 Task: Find connections with filter location Loncoche with filter topic #Lifechangewith filter profile language English with filter current company Teekay with filter school International Institute of Business Studies, No.70, Sujatha Complex, KHB Main Road, RT Nagar, Bangalore-560 032 with filter industry Retail Groceries with filter service category Search Engine Marketing (SEM) with filter keywords title Finance Director
Action: Mouse moved to (574, 84)
Screenshot: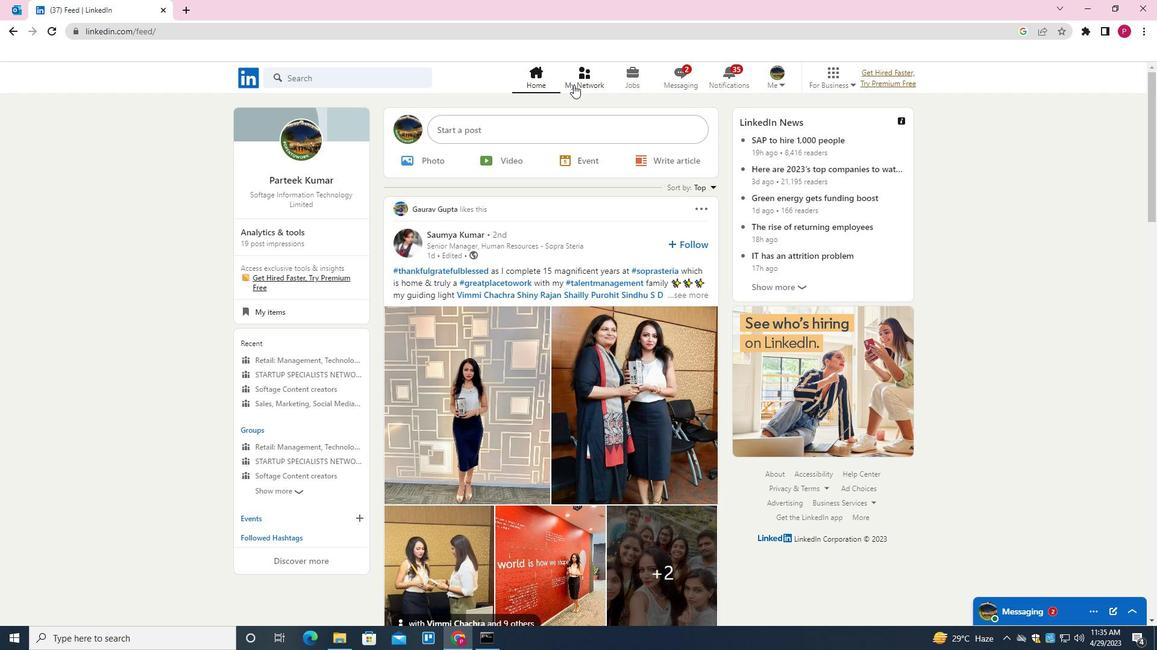 
Action: Mouse pressed left at (574, 84)
Screenshot: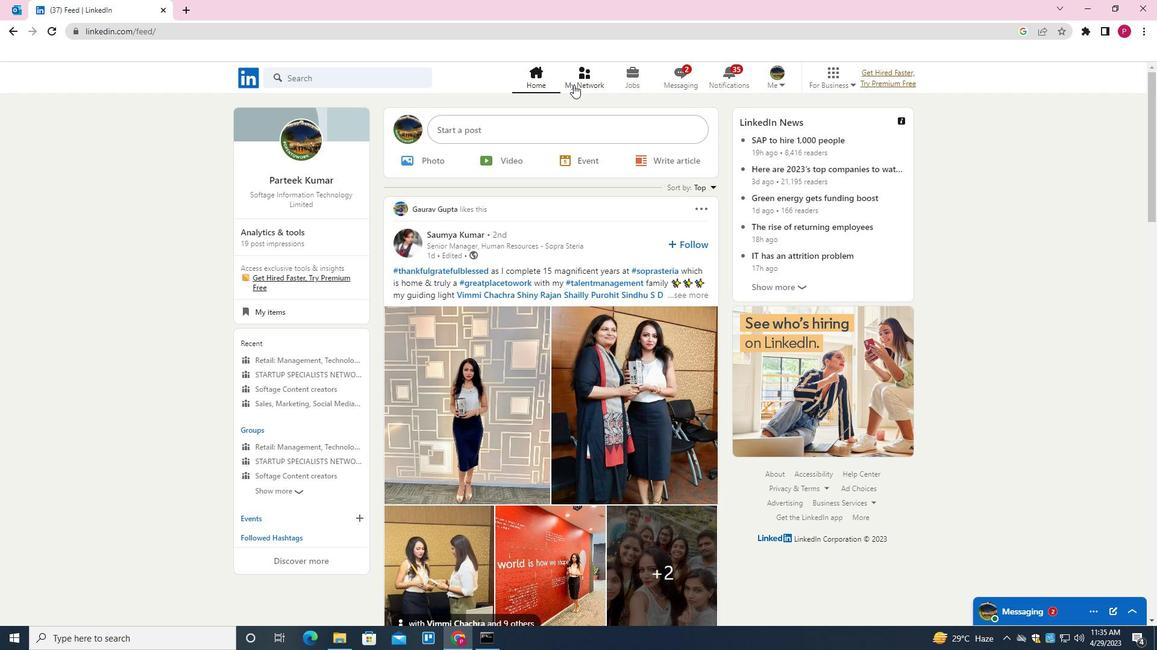 
Action: Mouse moved to (375, 142)
Screenshot: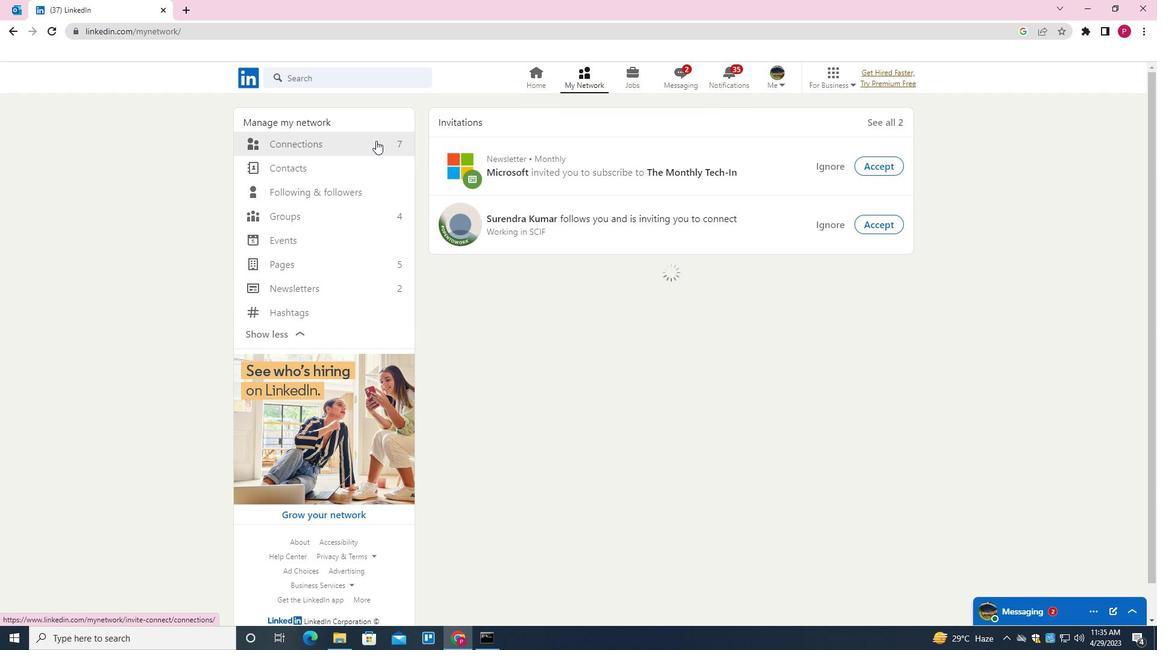 
Action: Mouse pressed left at (375, 142)
Screenshot: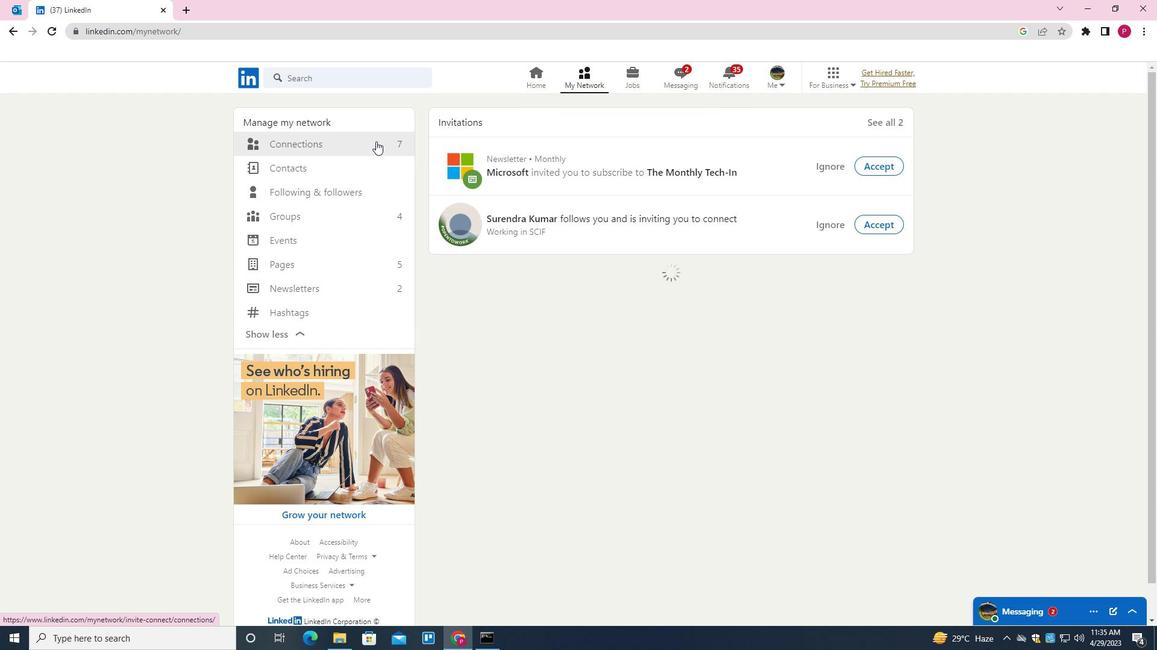 
Action: Mouse moved to (642, 142)
Screenshot: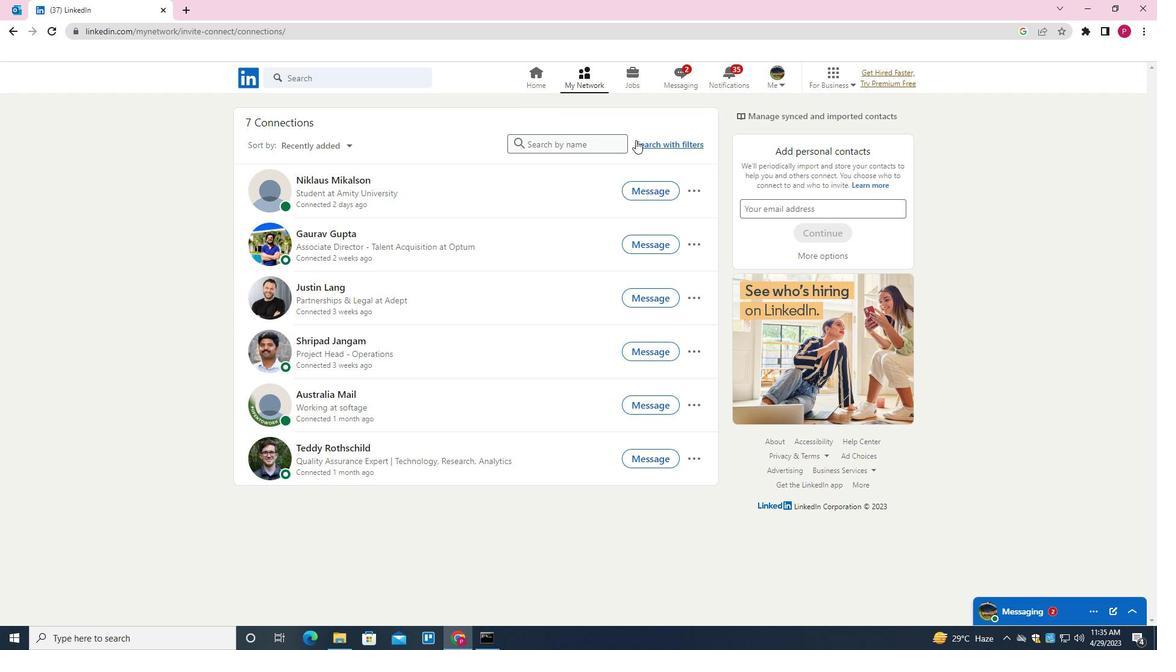 
Action: Mouse pressed left at (642, 142)
Screenshot: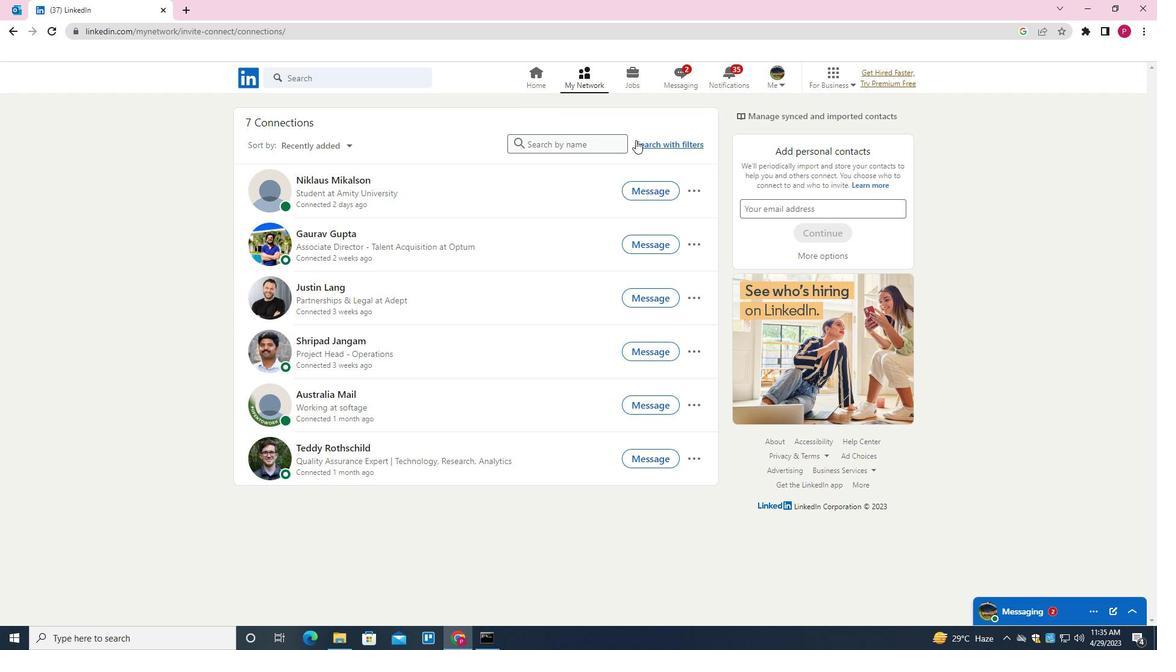 
Action: Mouse moved to (614, 112)
Screenshot: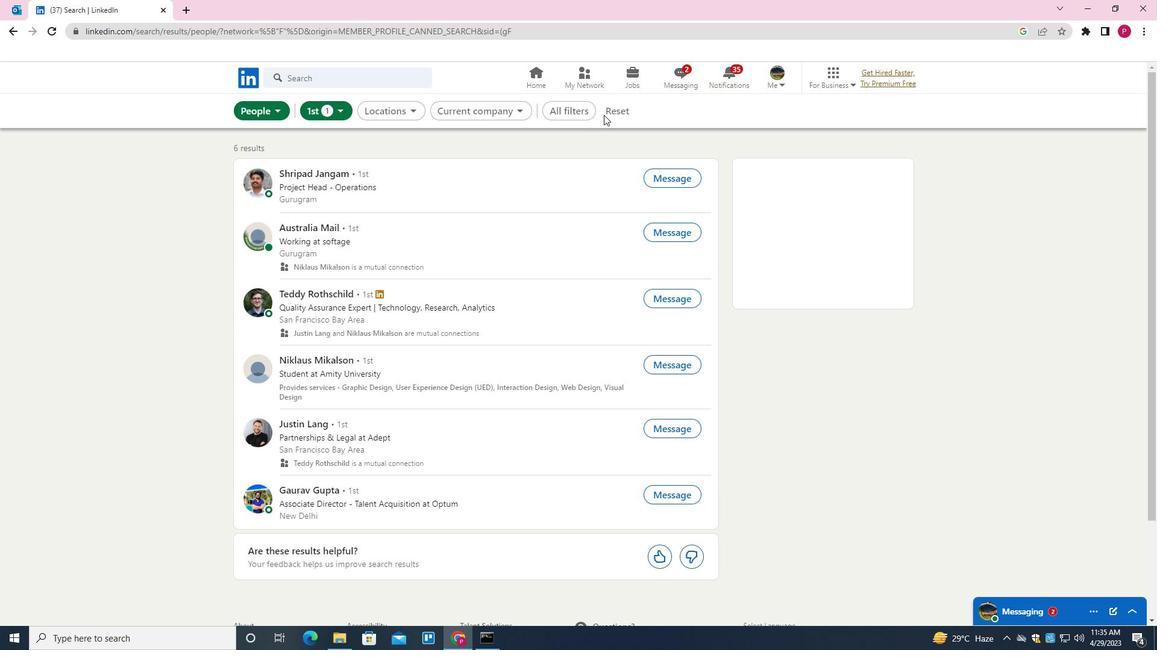 
Action: Mouse pressed left at (614, 112)
Screenshot: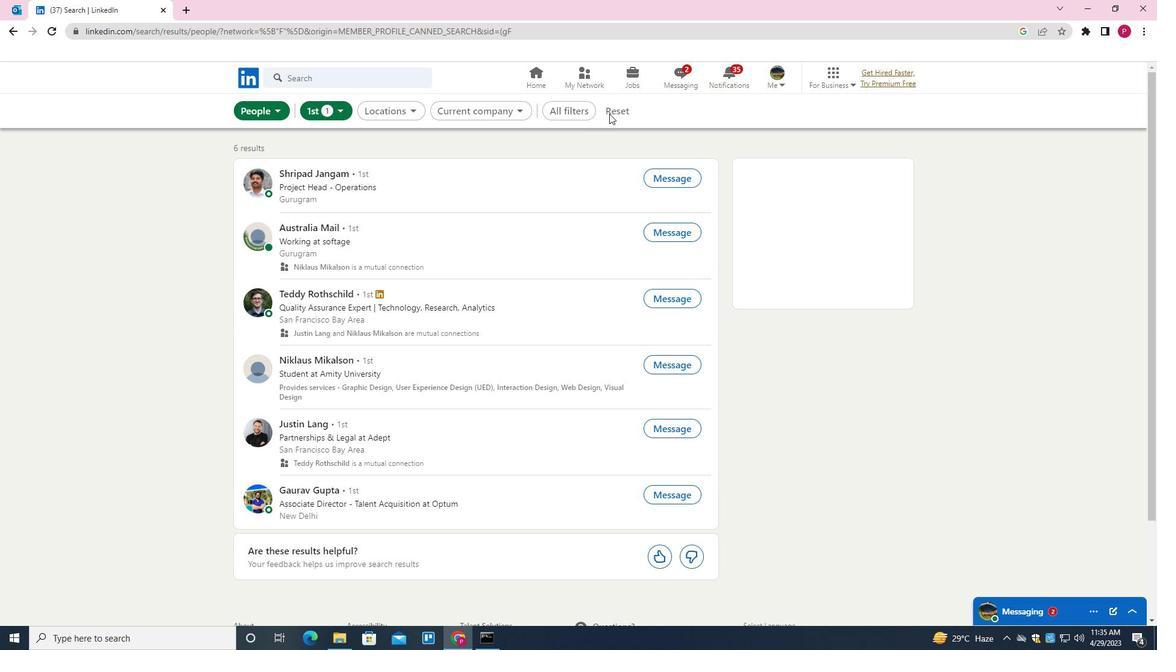 
Action: Mouse moved to (597, 112)
Screenshot: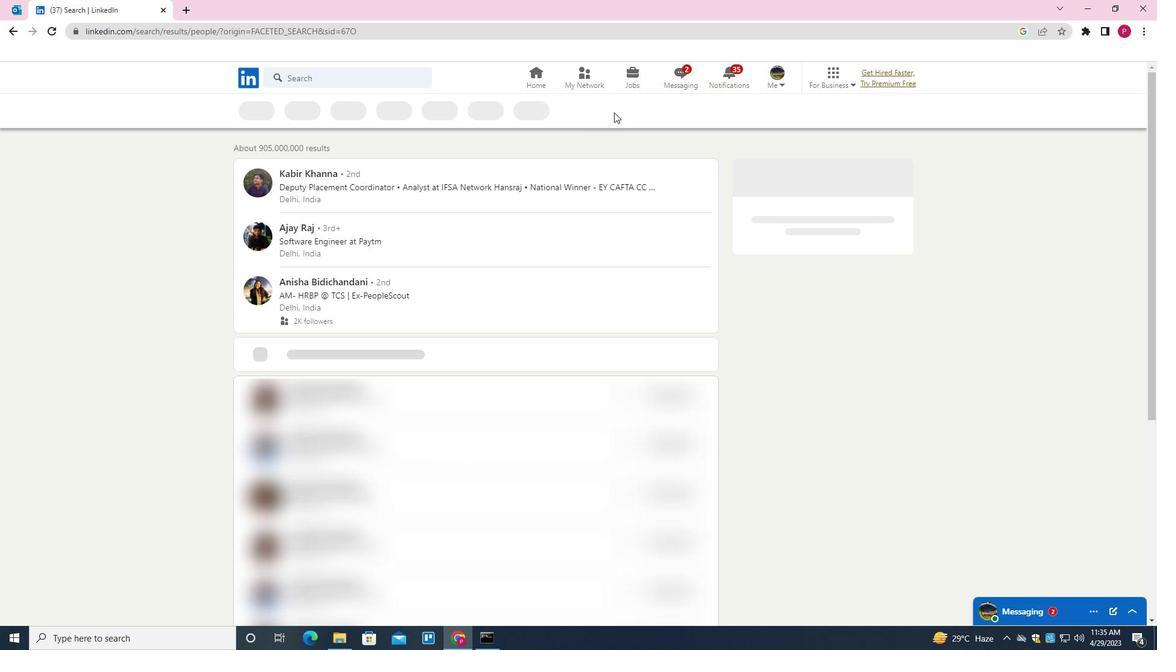 
Action: Mouse pressed left at (597, 112)
Screenshot: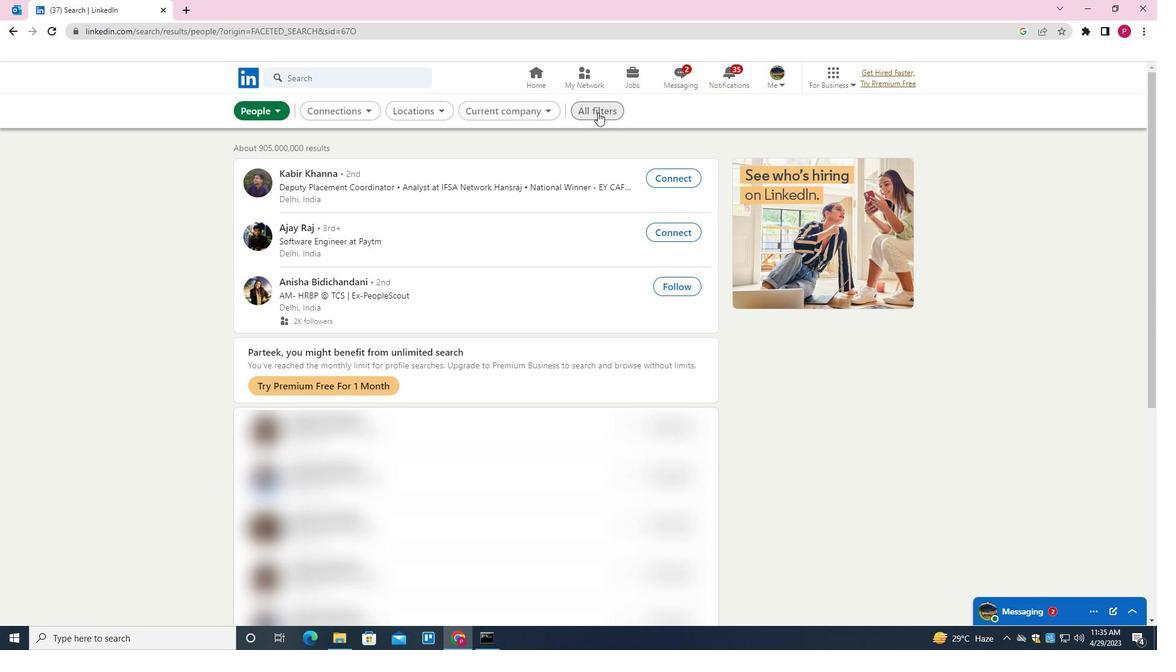 
Action: Mouse moved to (853, 323)
Screenshot: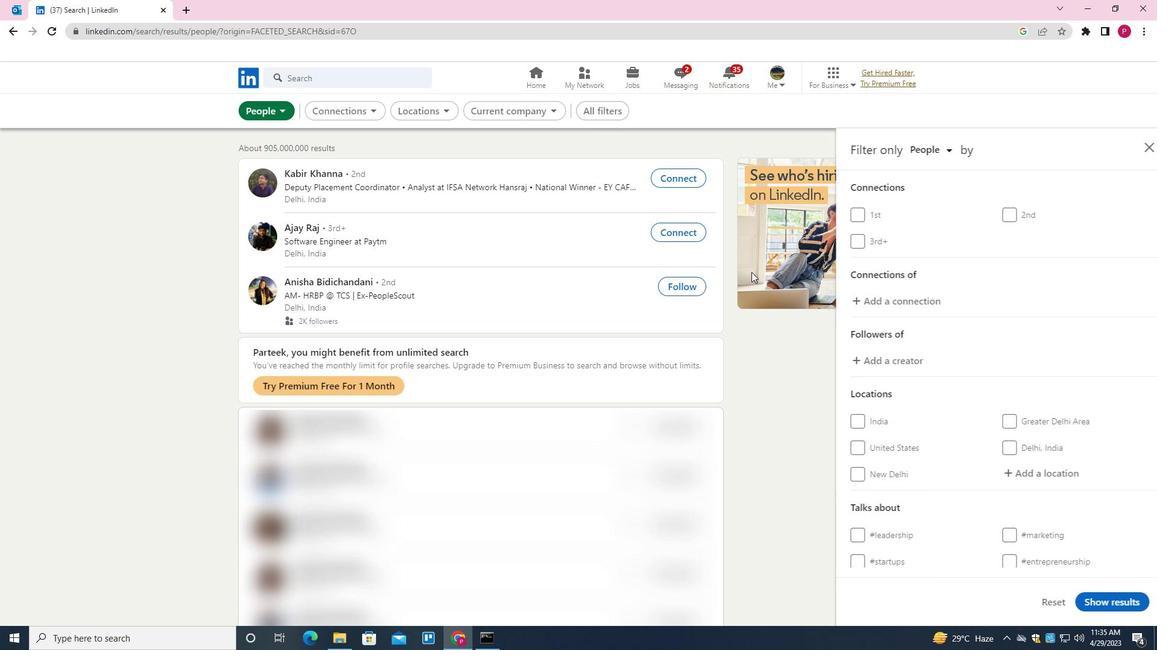 
Action: Mouse scrolled (853, 322) with delta (0, 0)
Screenshot: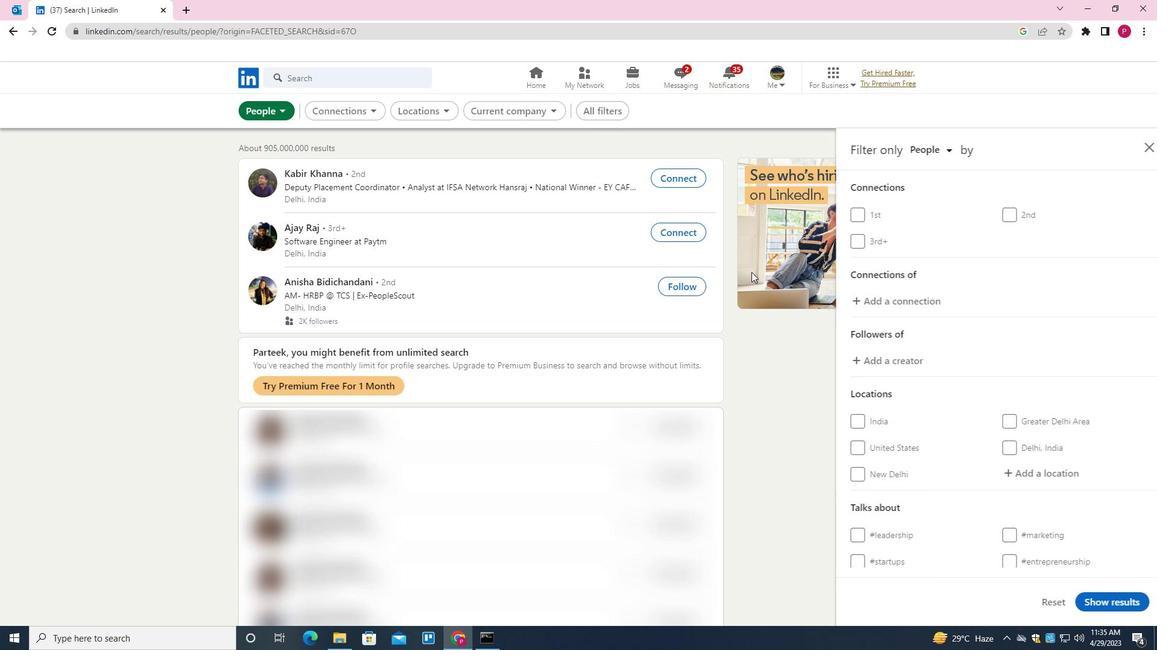 
Action: Mouse moved to (879, 333)
Screenshot: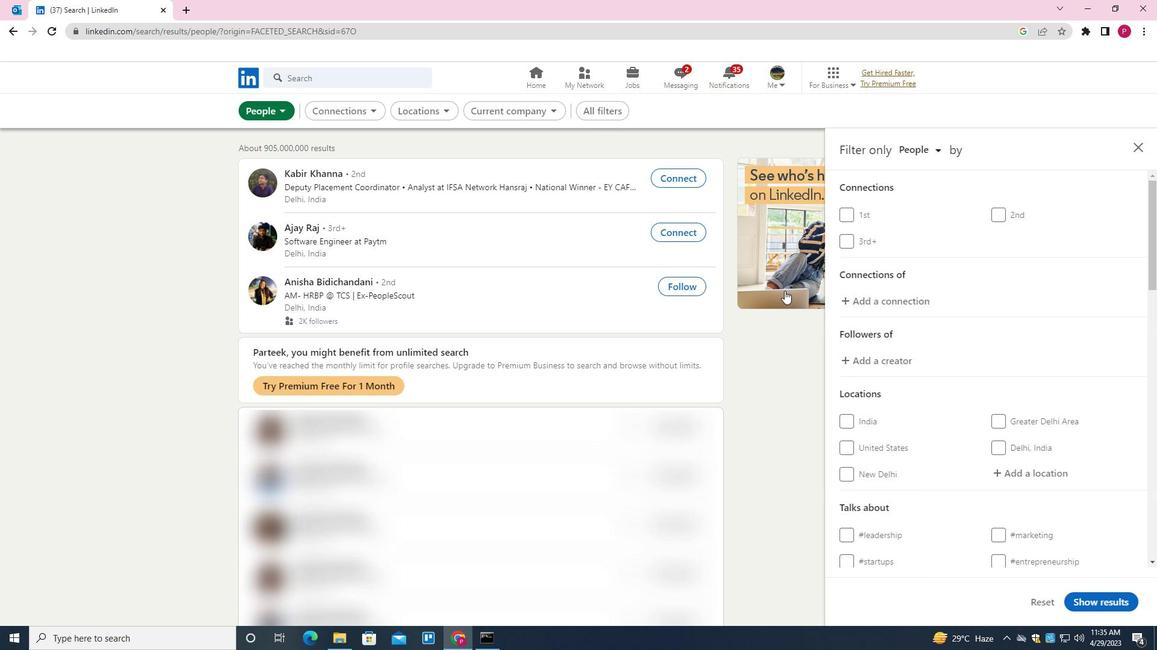 
Action: Mouse scrolled (879, 333) with delta (0, 0)
Screenshot: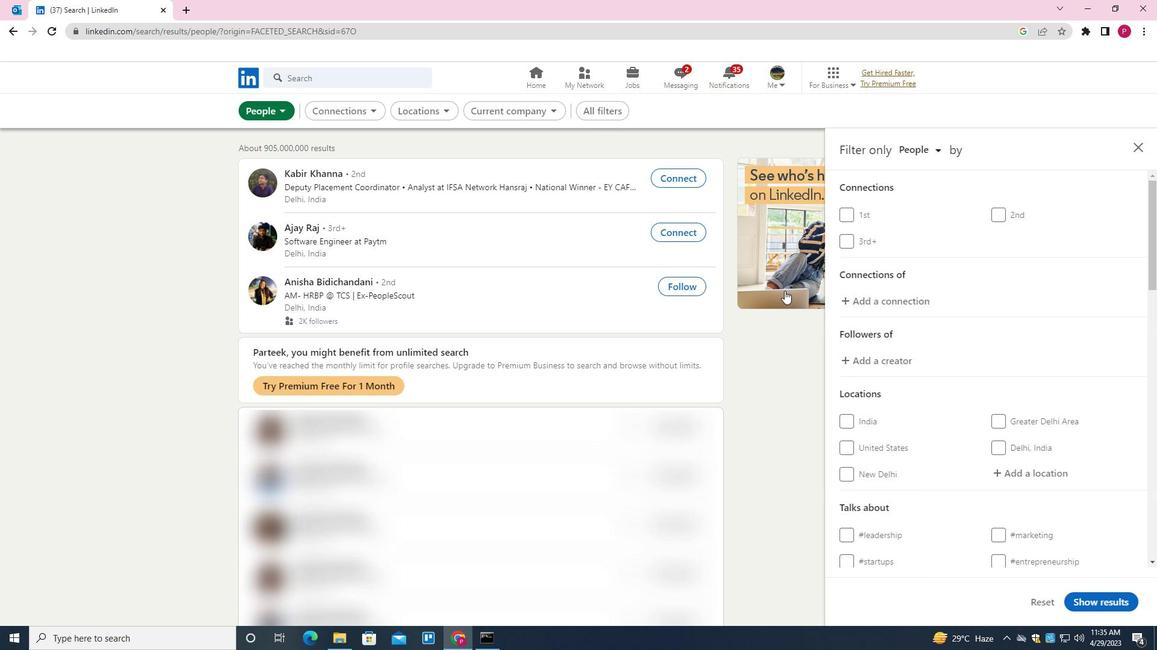 
Action: Mouse moved to (921, 349)
Screenshot: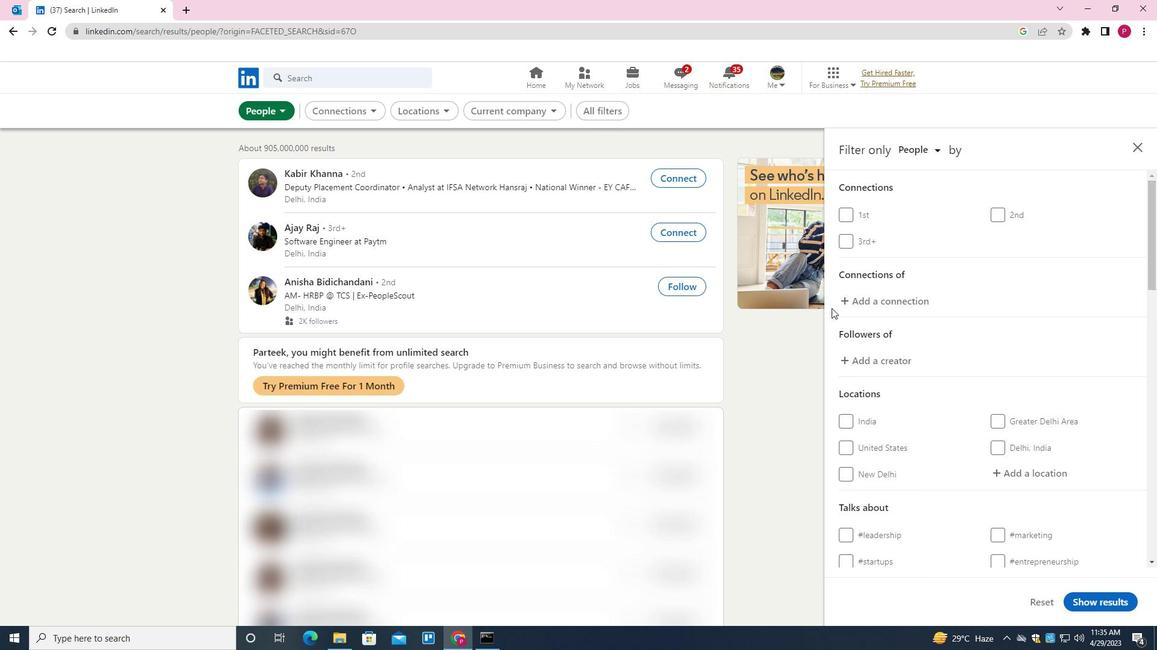 
Action: Mouse scrolled (921, 348) with delta (0, 0)
Screenshot: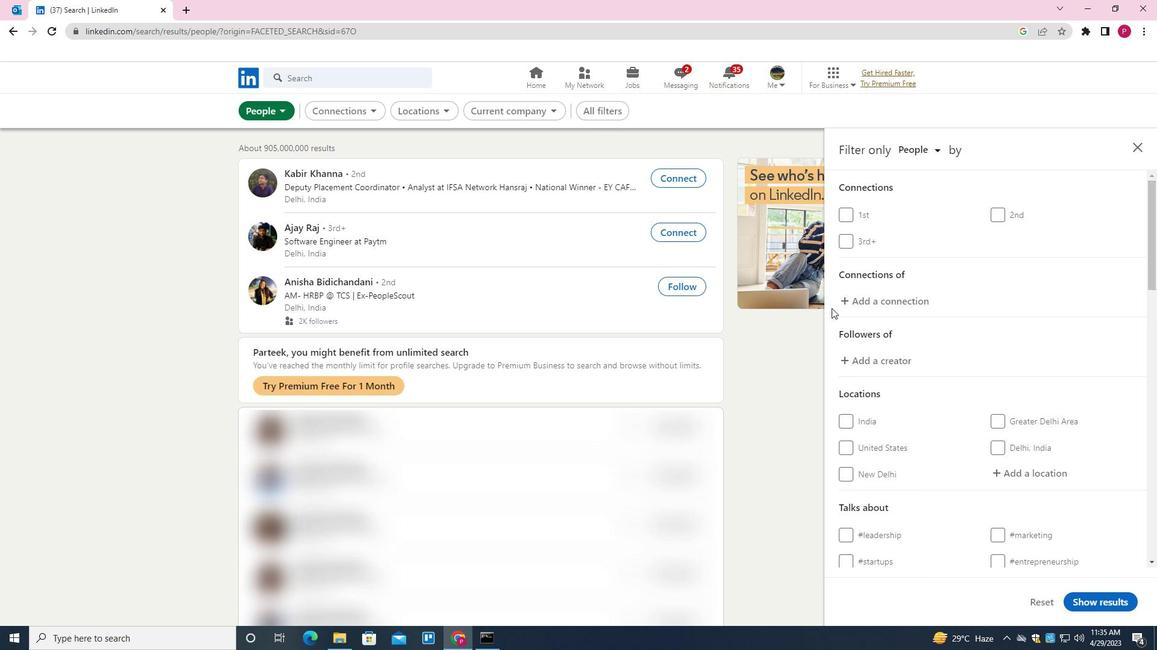 
Action: Mouse moved to (1033, 298)
Screenshot: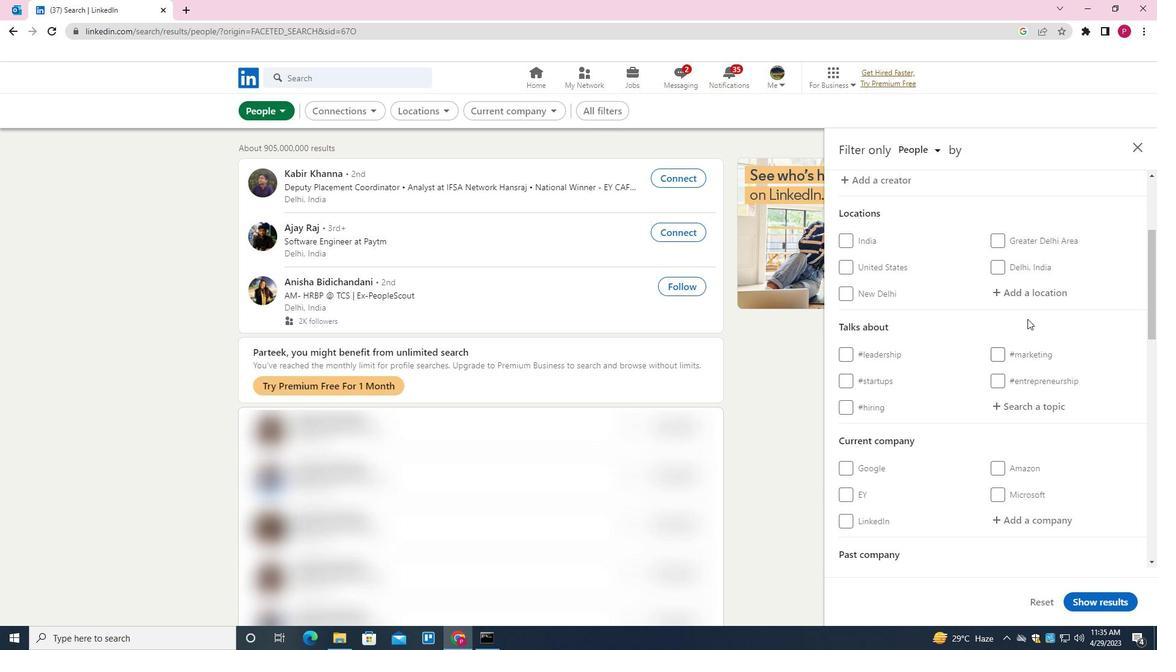 
Action: Mouse pressed left at (1033, 298)
Screenshot: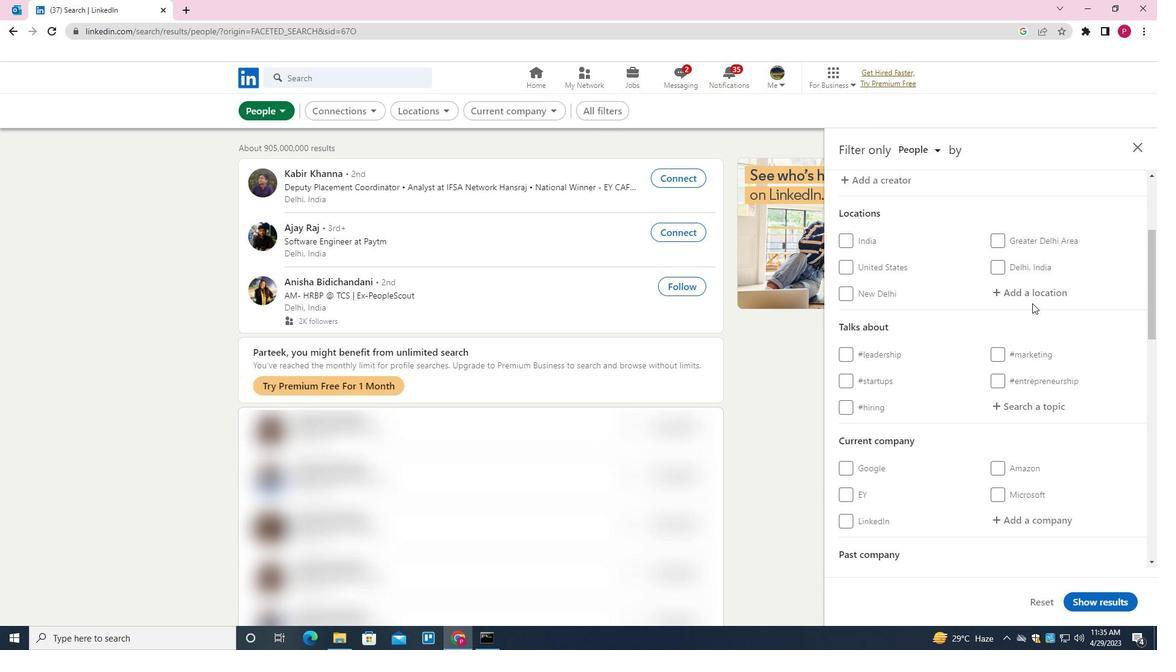 
Action: Mouse moved to (1025, 294)
Screenshot: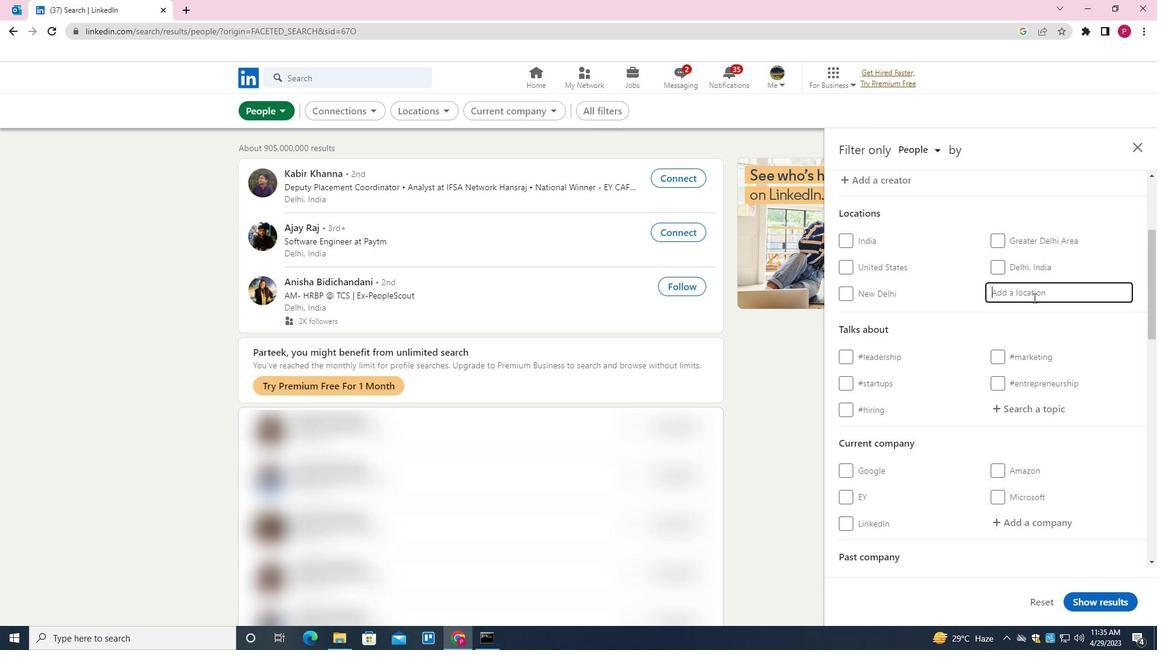 
Action: Key pressed <Key.shift>LONOCHE<Key.backspace><Key.backspace><Key.backspace><Key.down><Key.enter>
Screenshot: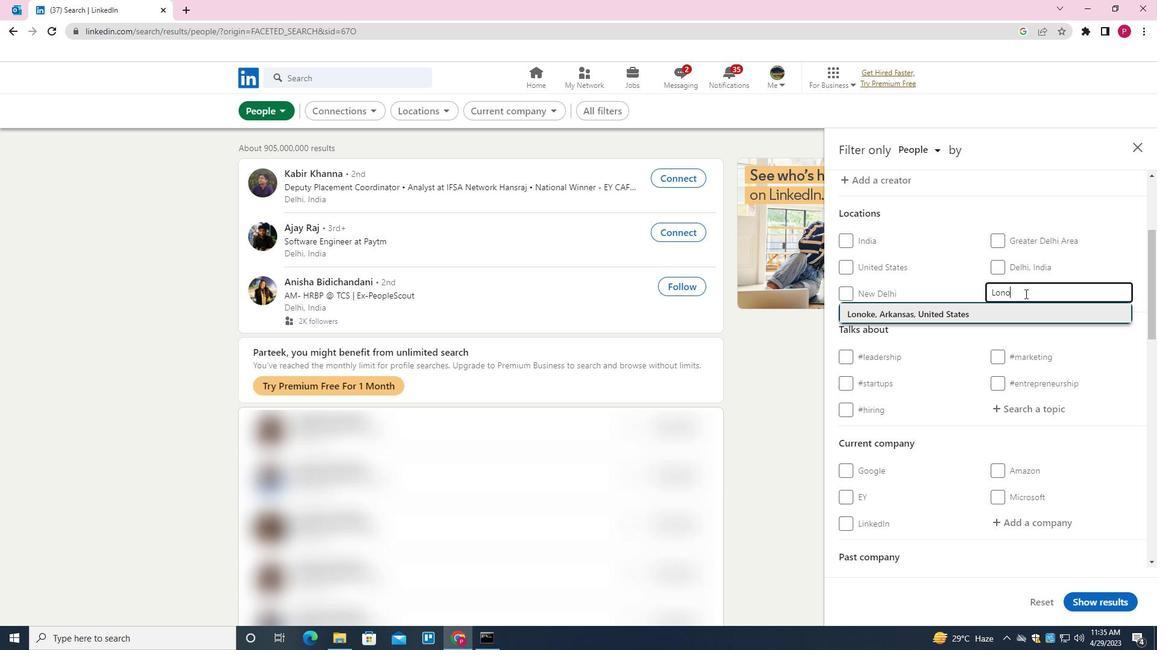
Action: Mouse moved to (961, 344)
Screenshot: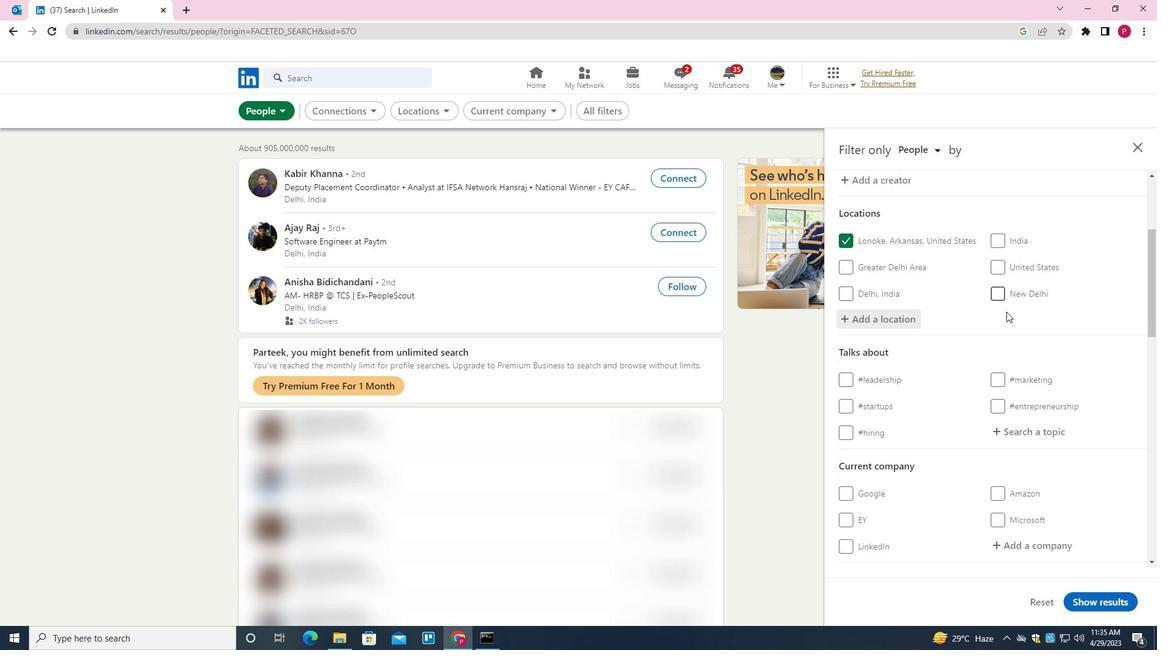 
Action: Mouse scrolled (961, 344) with delta (0, 0)
Screenshot: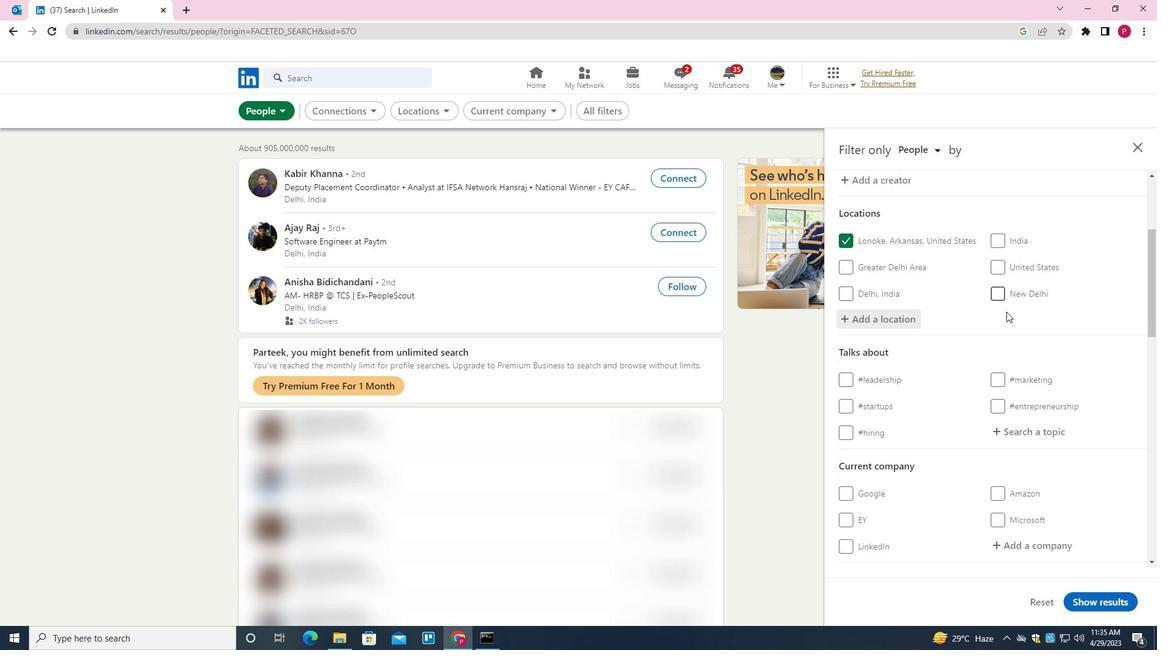 
Action: Mouse scrolled (961, 344) with delta (0, 0)
Screenshot: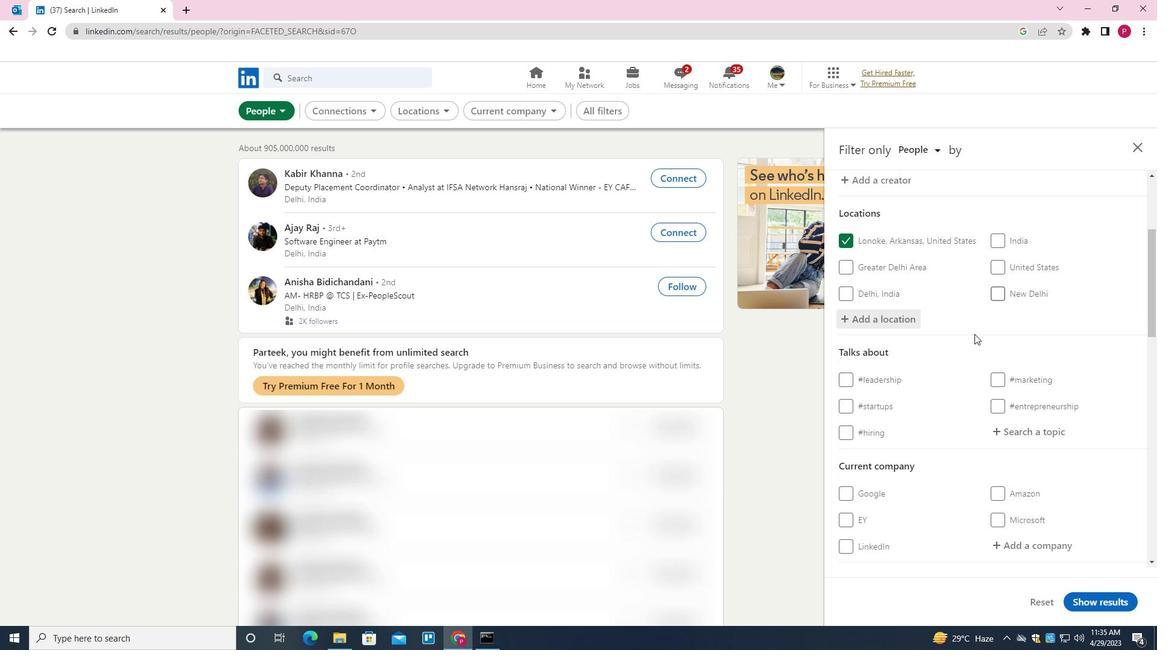 
Action: Mouse scrolled (961, 344) with delta (0, 0)
Screenshot: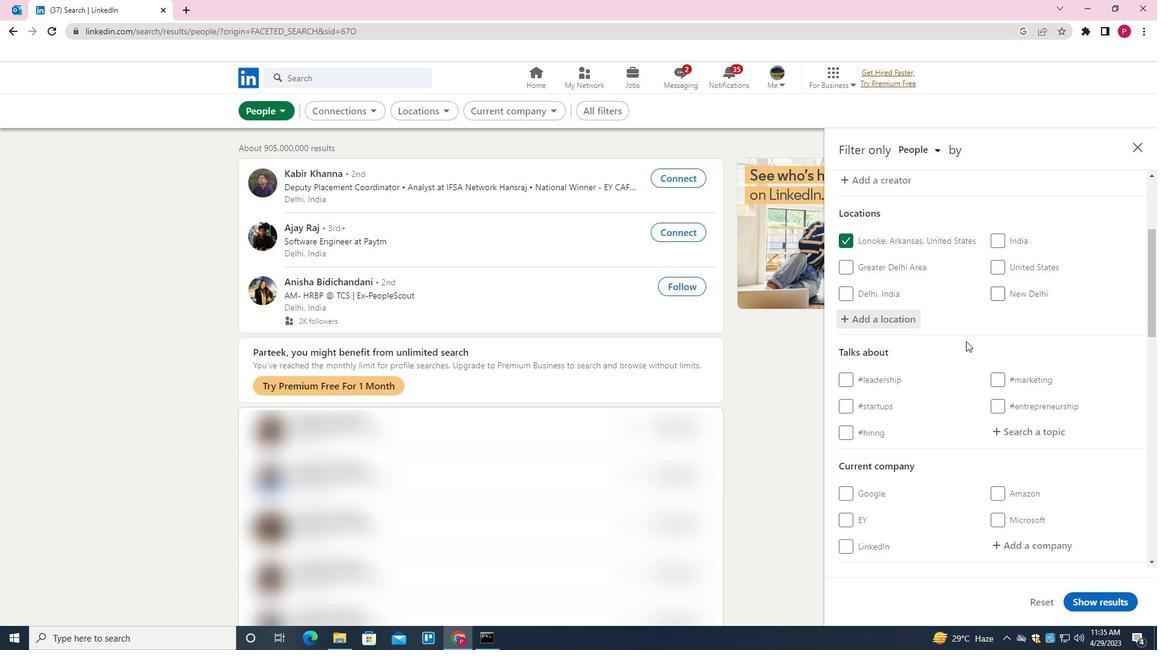 
Action: Mouse moved to (1017, 251)
Screenshot: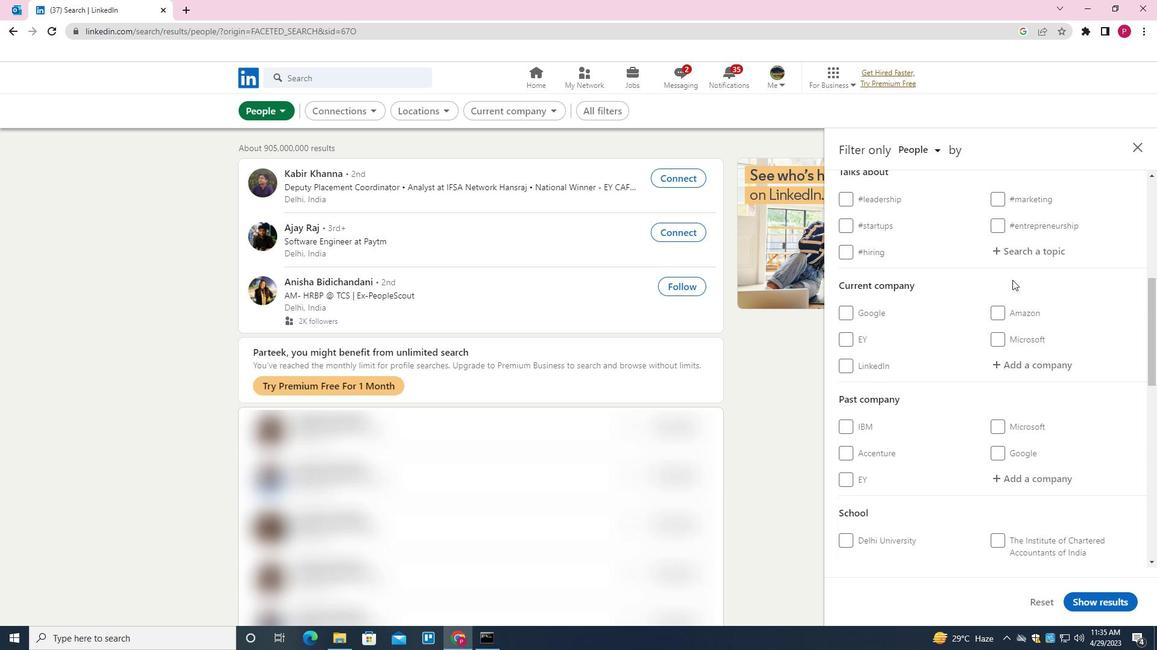 
Action: Mouse pressed left at (1017, 251)
Screenshot: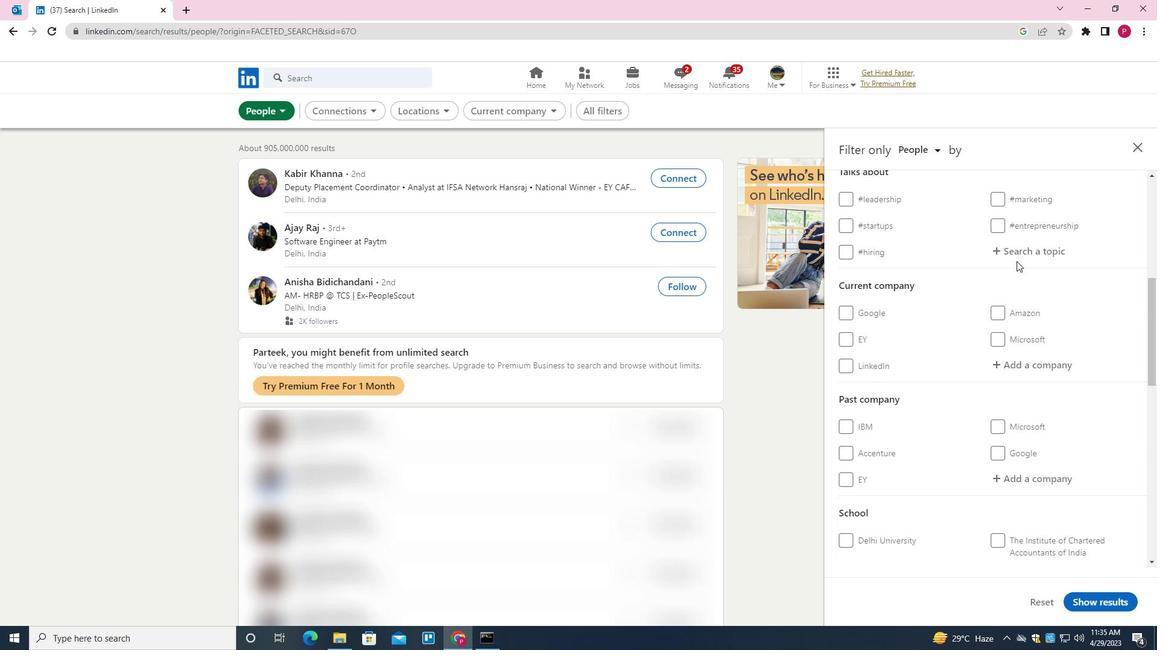 
Action: Key pressed LIFECHANGE<Key.down><Key.down><Key.enter>
Screenshot: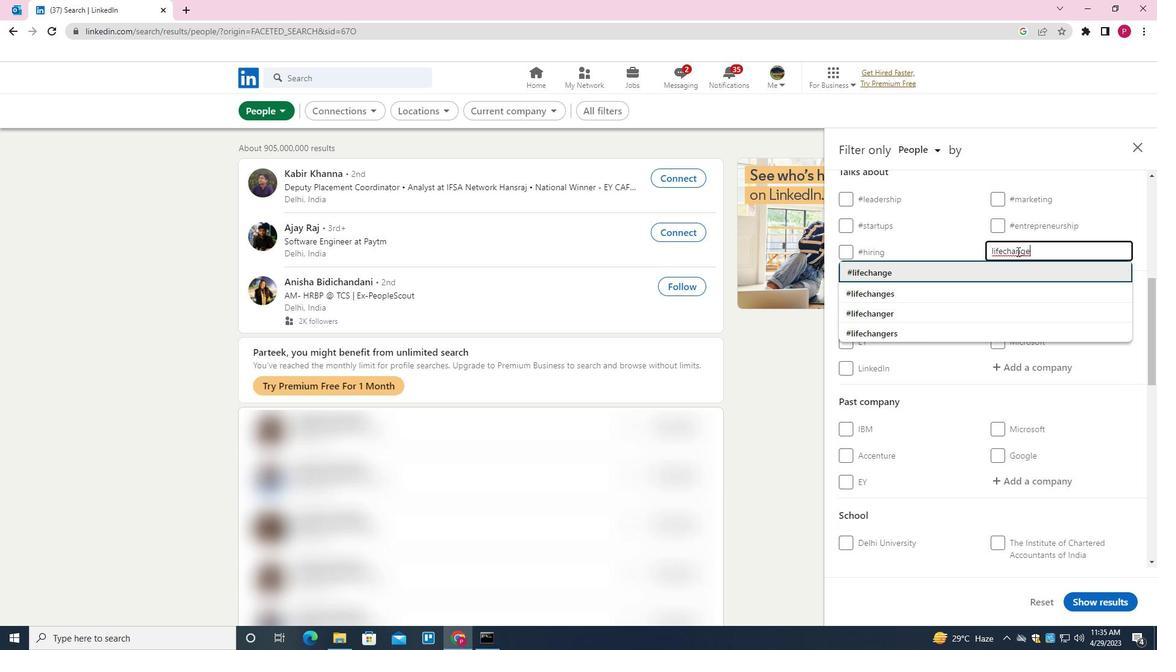 
Action: Mouse moved to (925, 359)
Screenshot: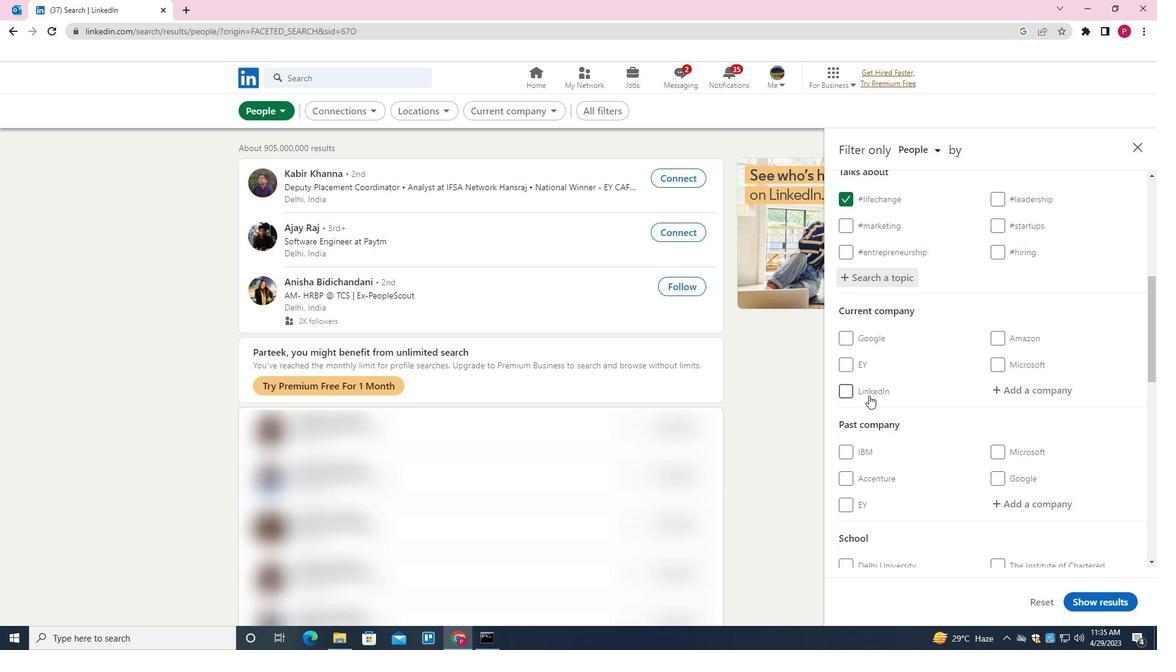 
Action: Mouse scrolled (925, 359) with delta (0, 0)
Screenshot: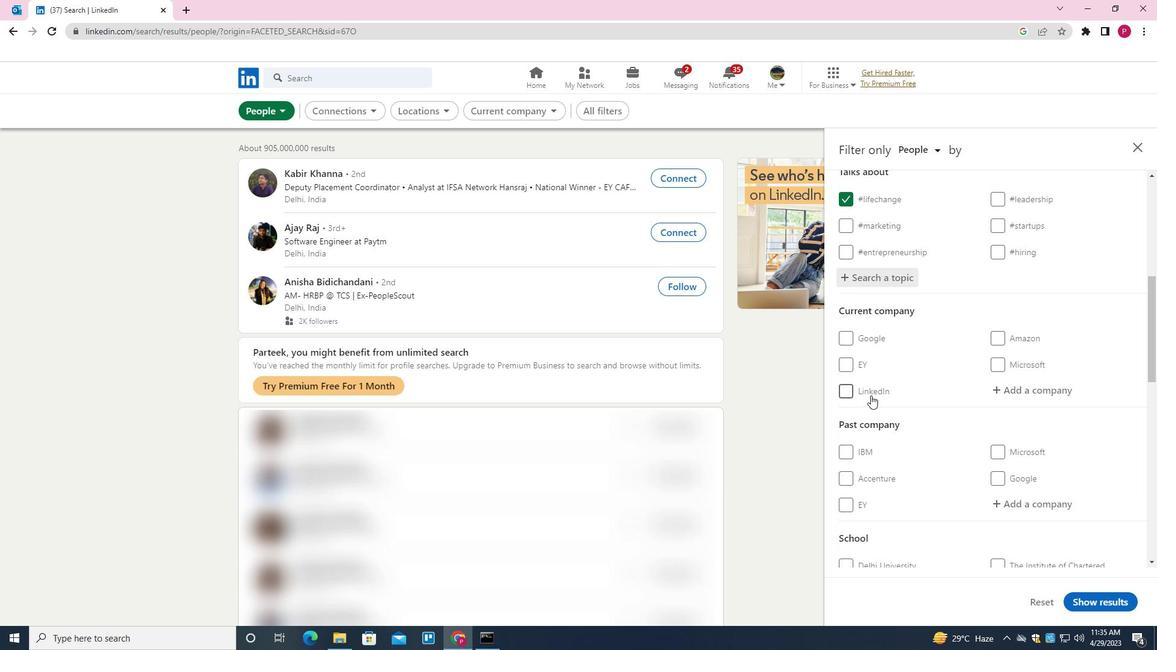 
Action: Mouse scrolled (925, 359) with delta (0, 0)
Screenshot: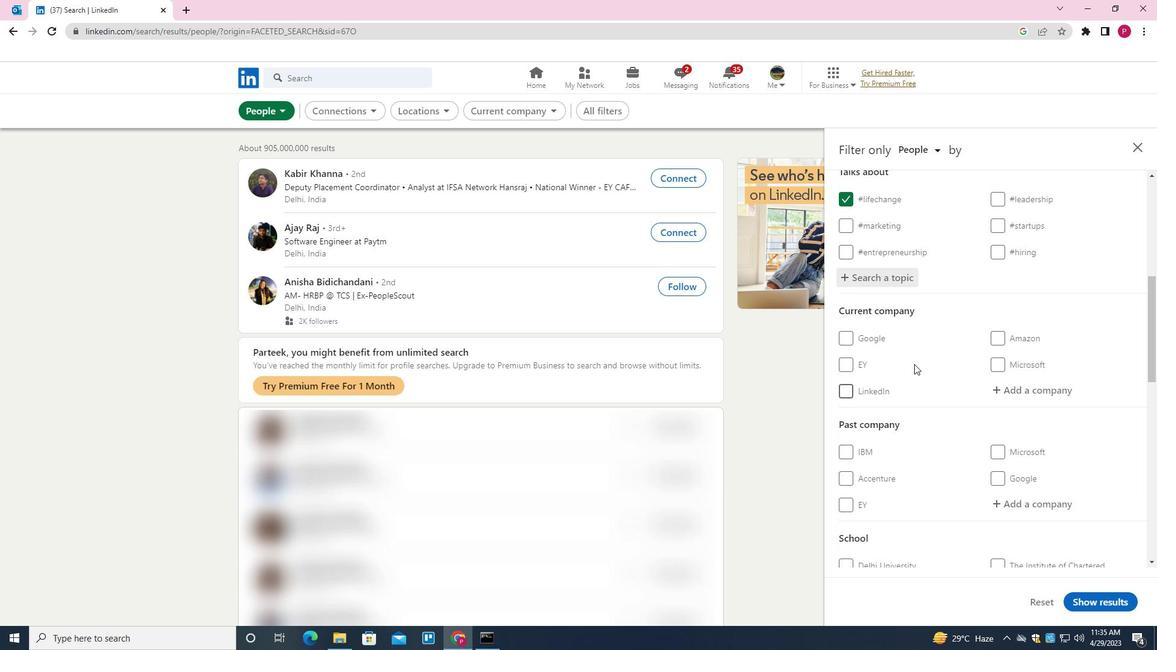 
Action: Mouse moved to (911, 367)
Screenshot: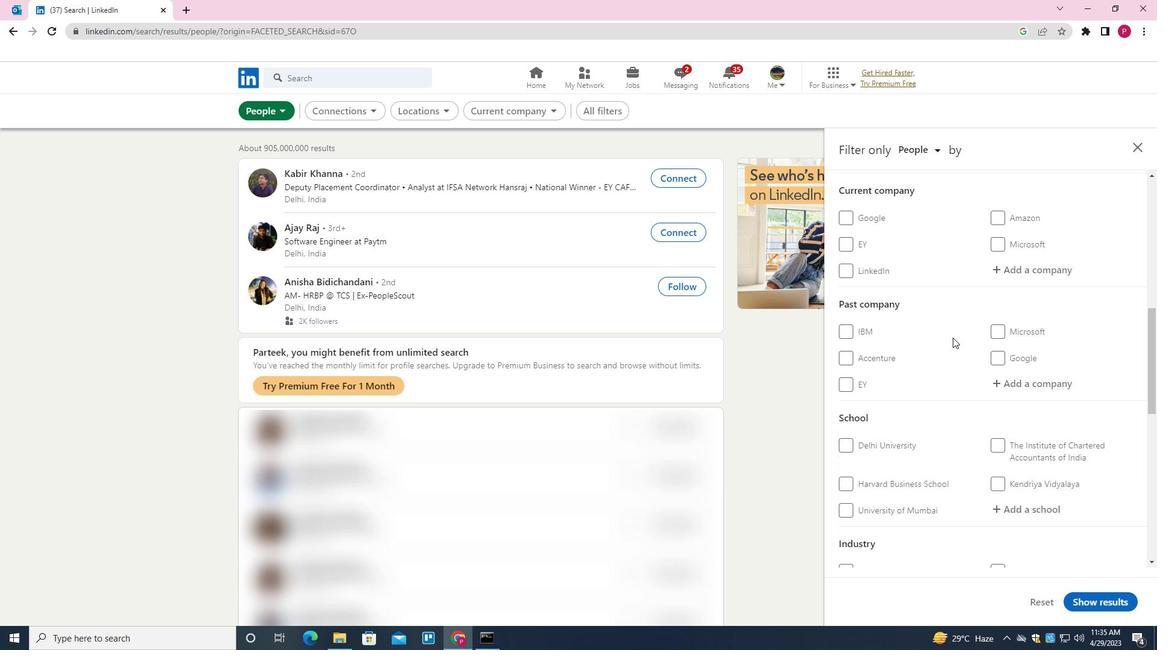 
Action: Mouse scrolled (911, 366) with delta (0, 0)
Screenshot: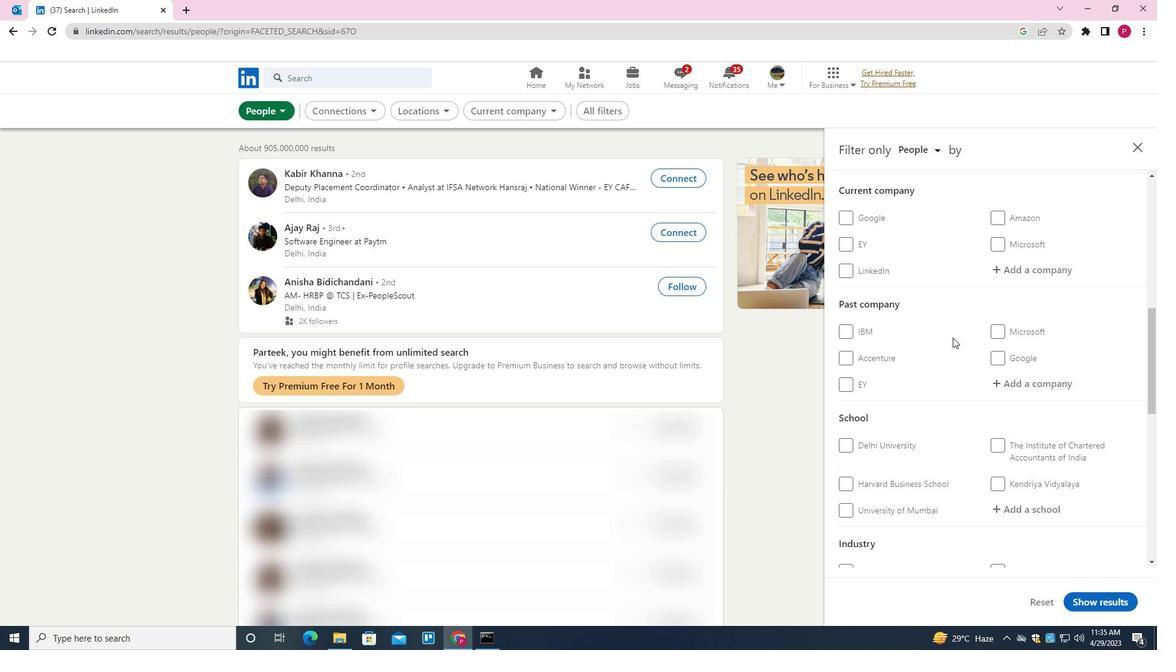 
Action: Mouse scrolled (911, 366) with delta (0, 0)
Screenshot: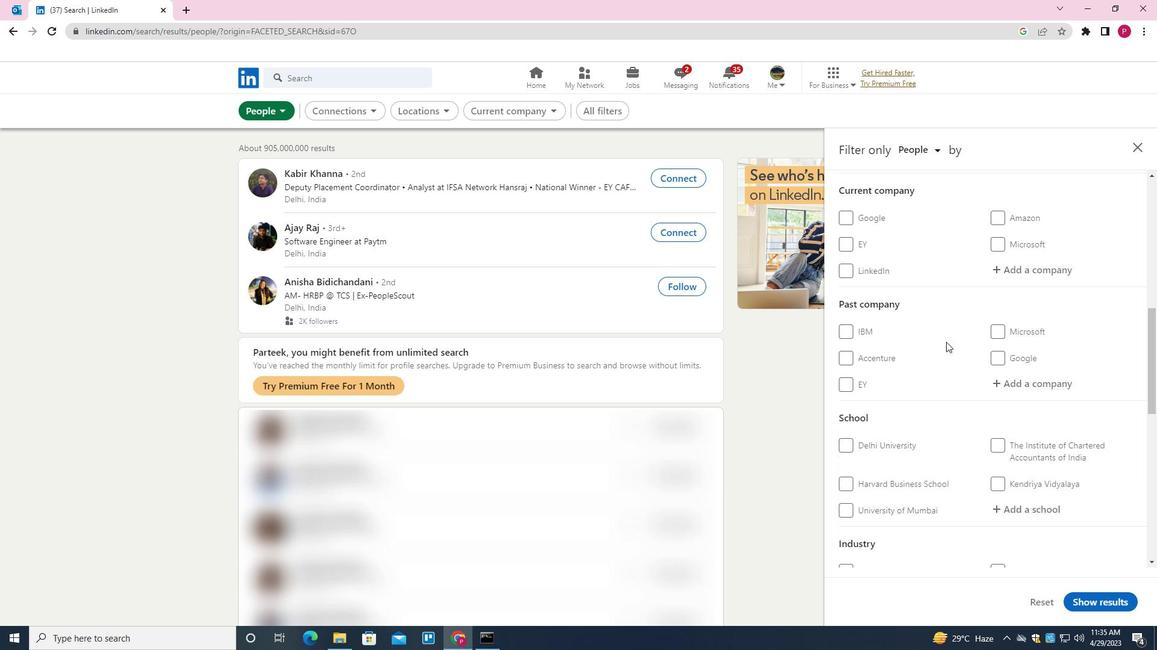 
Action: Mouse scrolled (911, 366) with delta (0, 0)
Screenshot: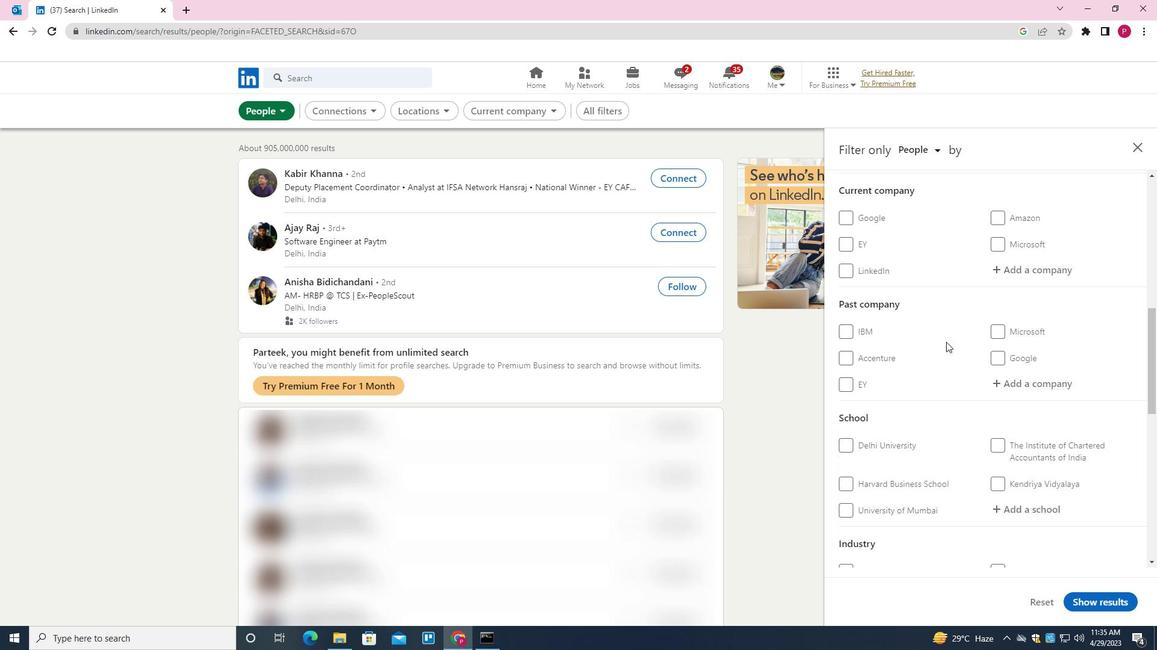 
Action: Mouse scrolled (911, 366) with delta (0, 0)
Screenshot: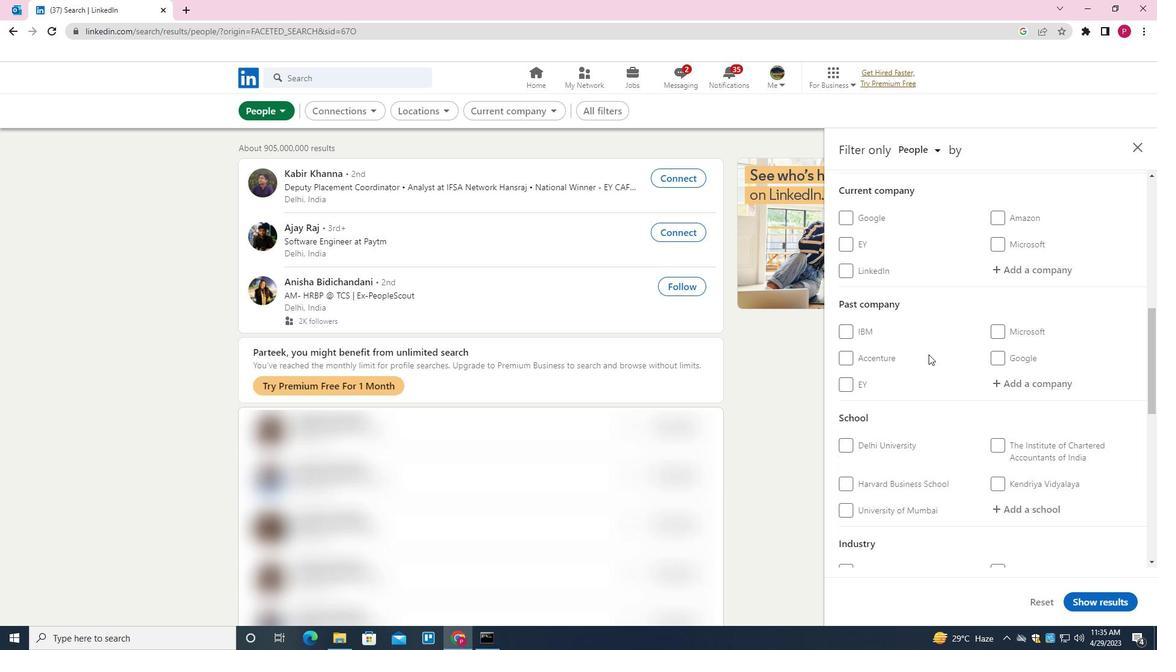 
Action: Mouse moved to (911, 368)
Screenshot: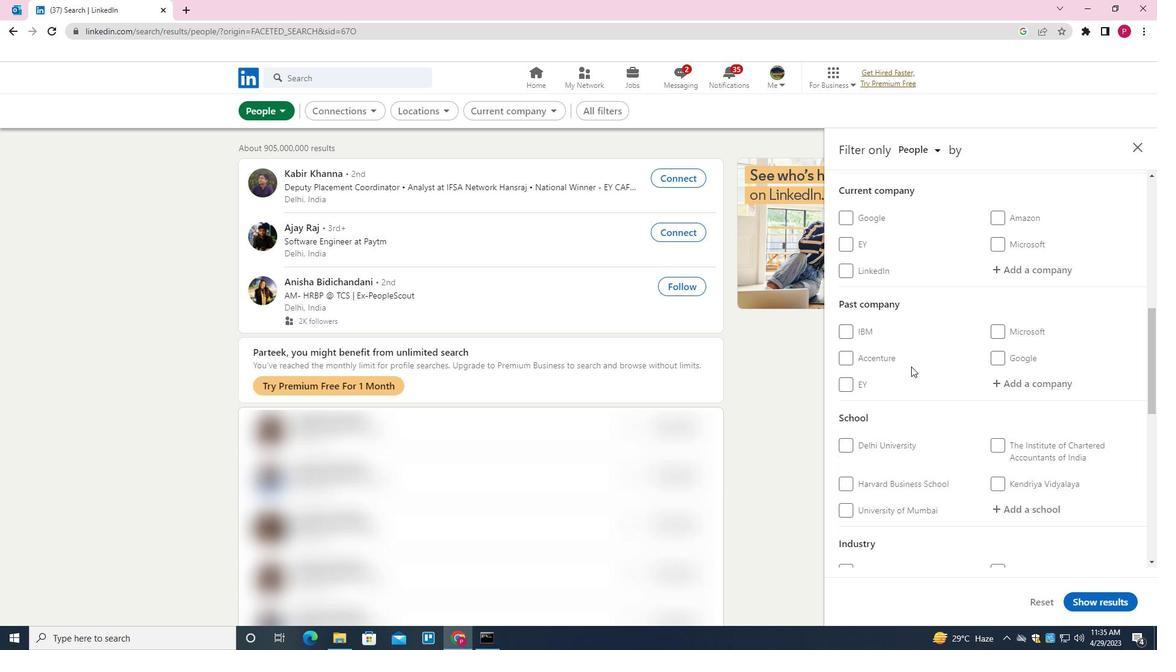 
Action: Mouse scrolled (911, 367) with delta (0, 0)
Screenshot: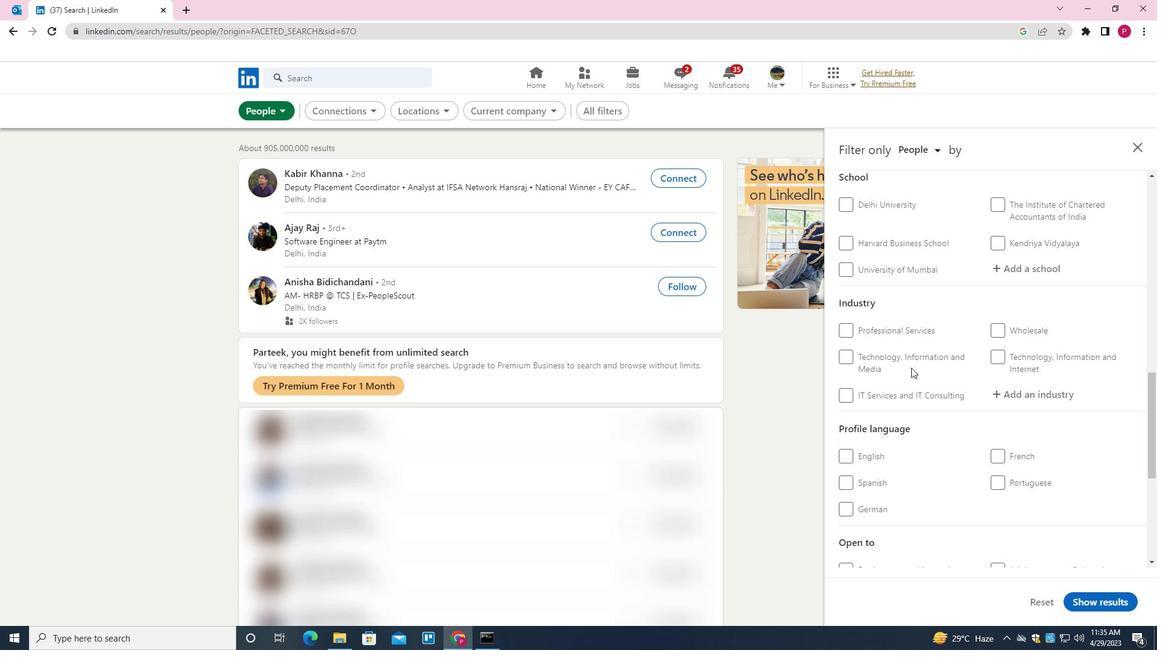 
Action: Mouse scrolled (911, 367) with delta (0, 0)
Screenshot: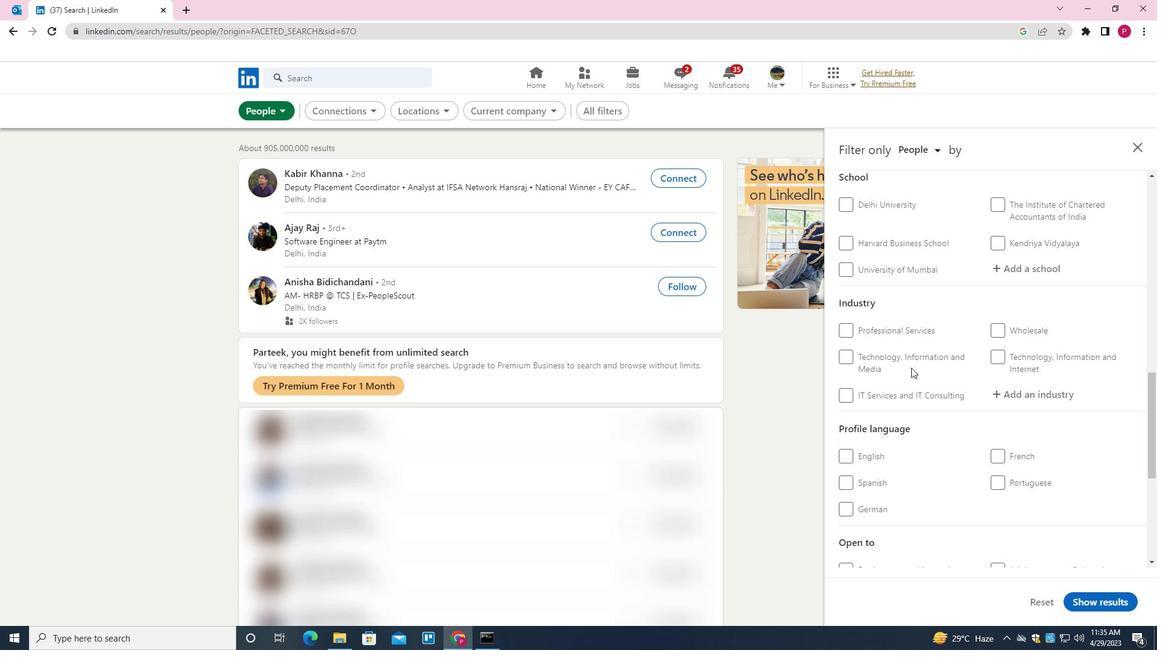 
Action: Mouse moved to (869, 334)
Screenshot: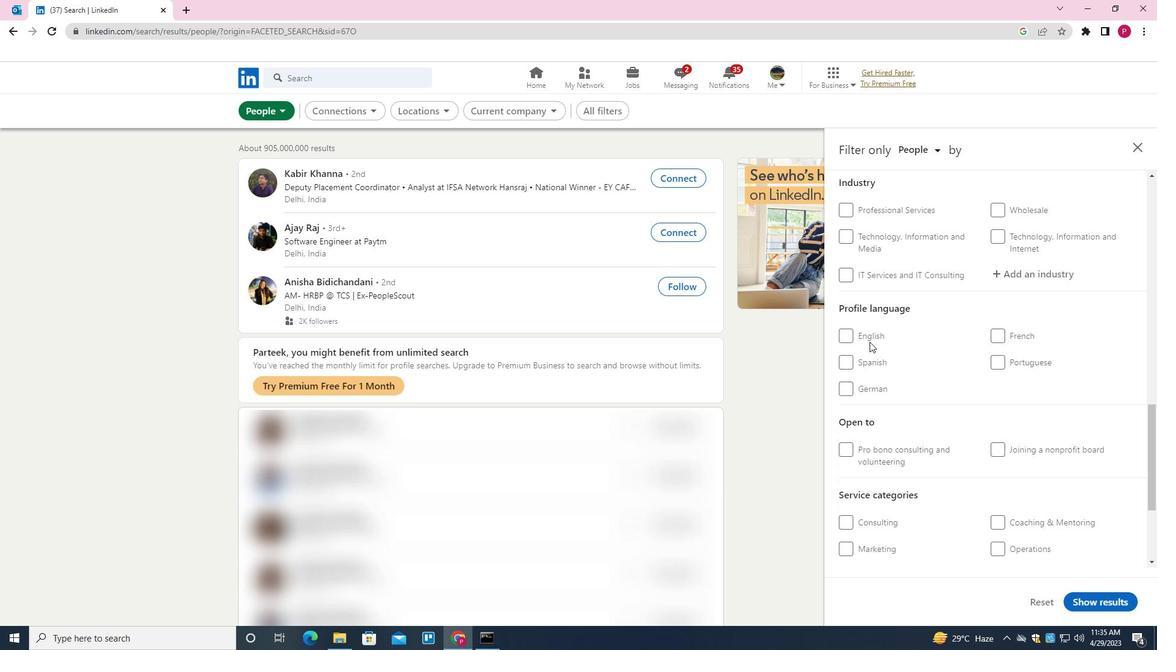 
Action: Mouse pressed left at (869, 334)
Screenshot: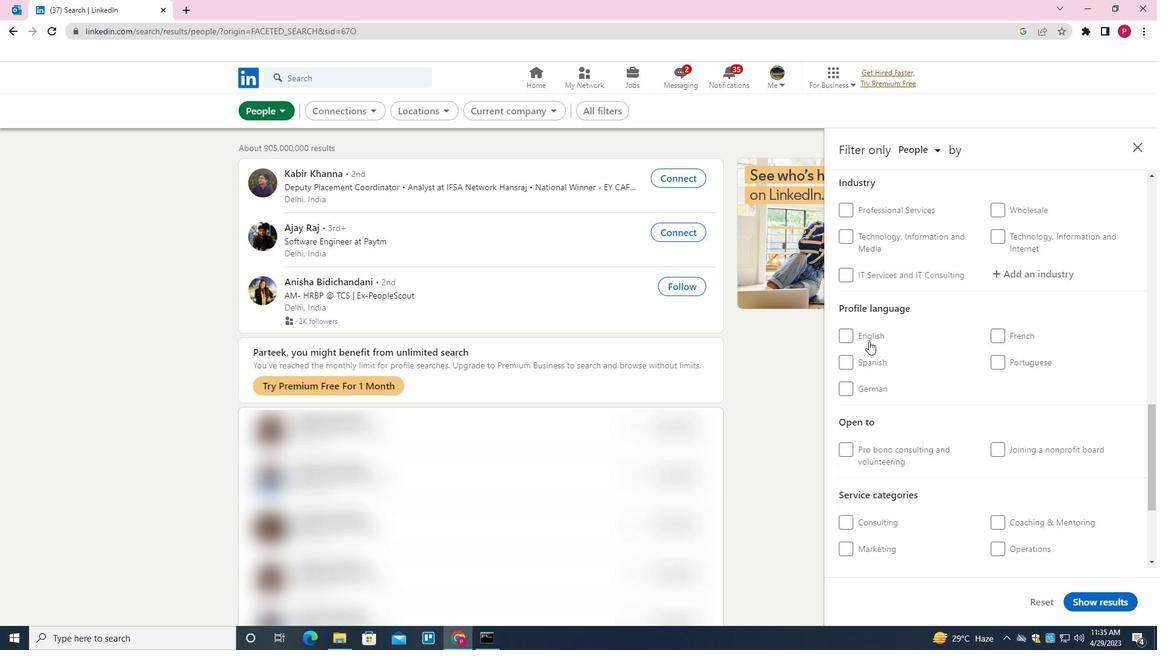 
Action: Mouse moved to (947, 353)
Screenshot: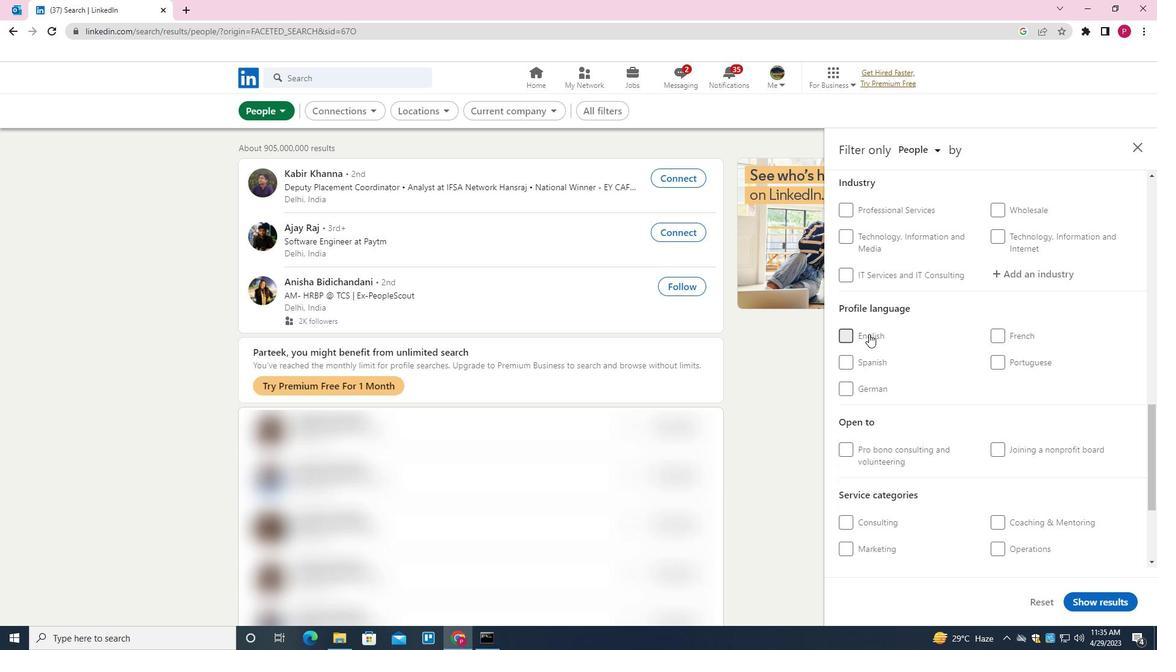 
Action: Mouse scrolled (947, 353) with delta (0, 0)
Screenshot: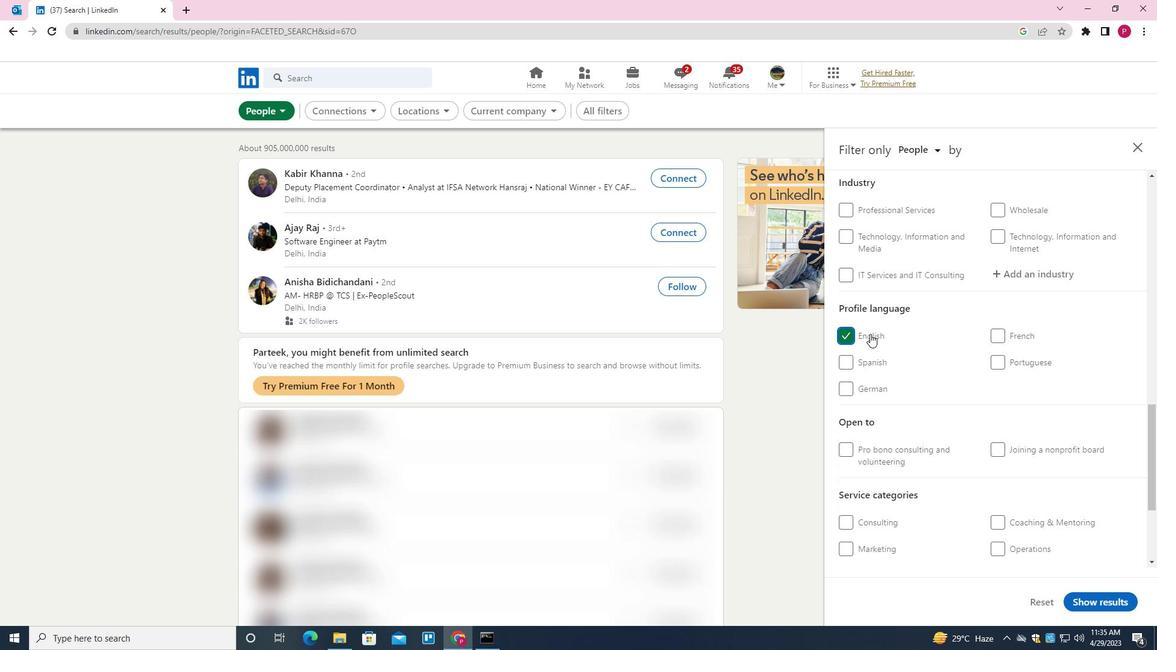 
Action: Mouse scrolled (947, 353) with delta (0, 0)
Screenshot: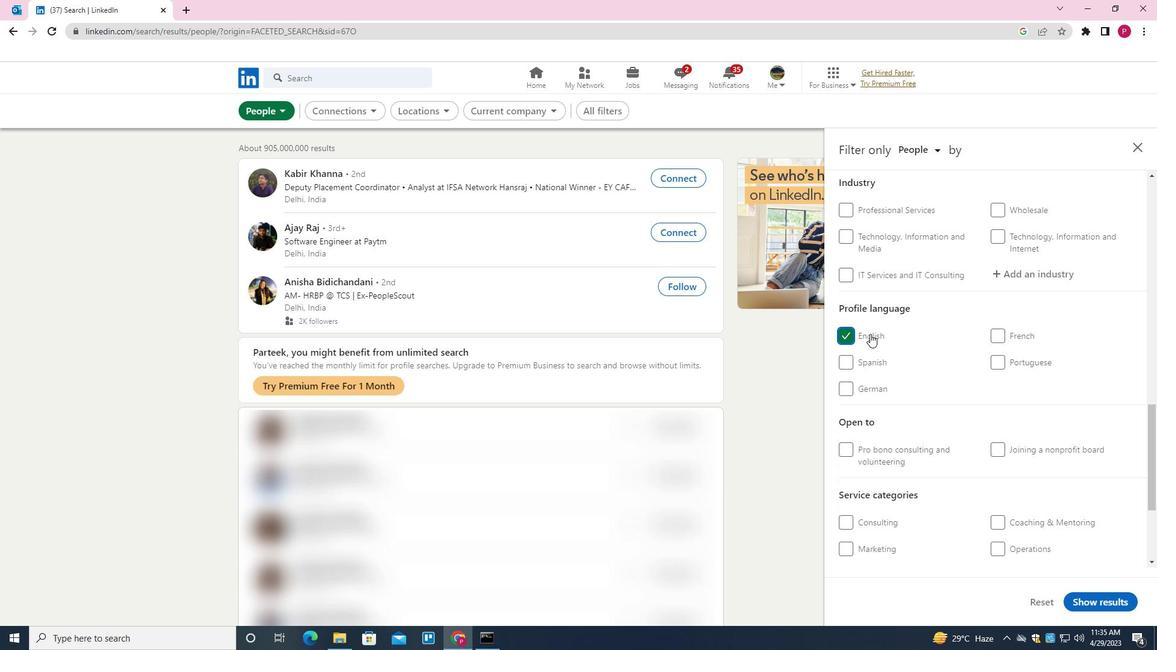 
Action: Mouse scrolled (947, 353) with delta (0, 0)
Screenshot: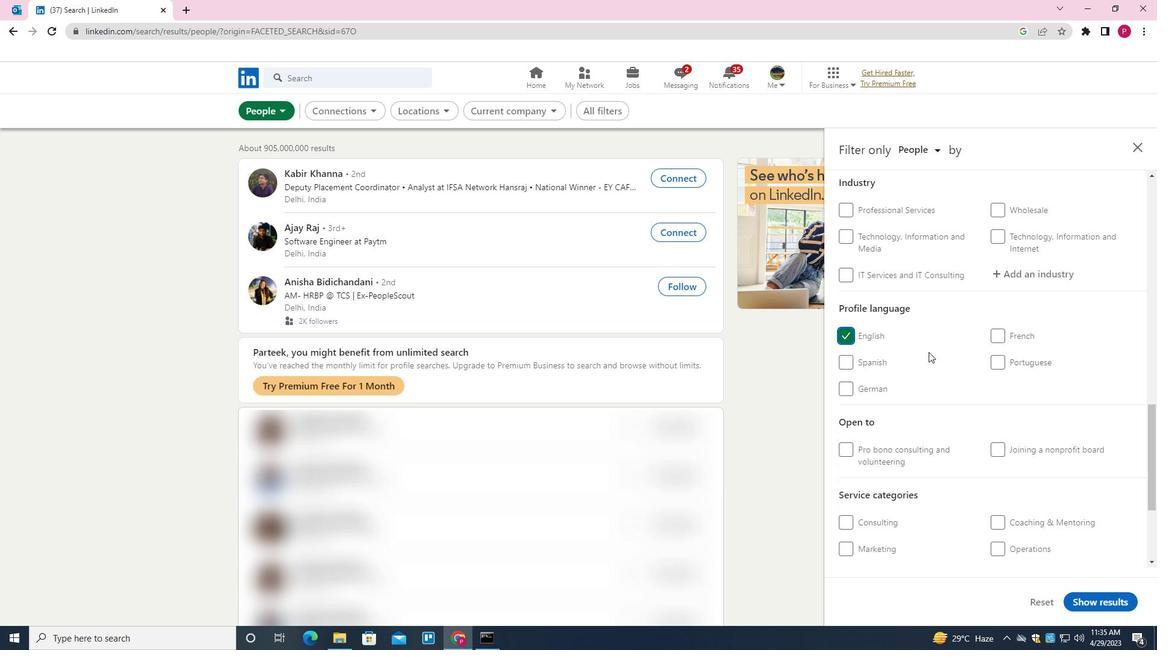 
Action: Mouse scrolled (947, 353) with delta (0, 0)
Screenshot: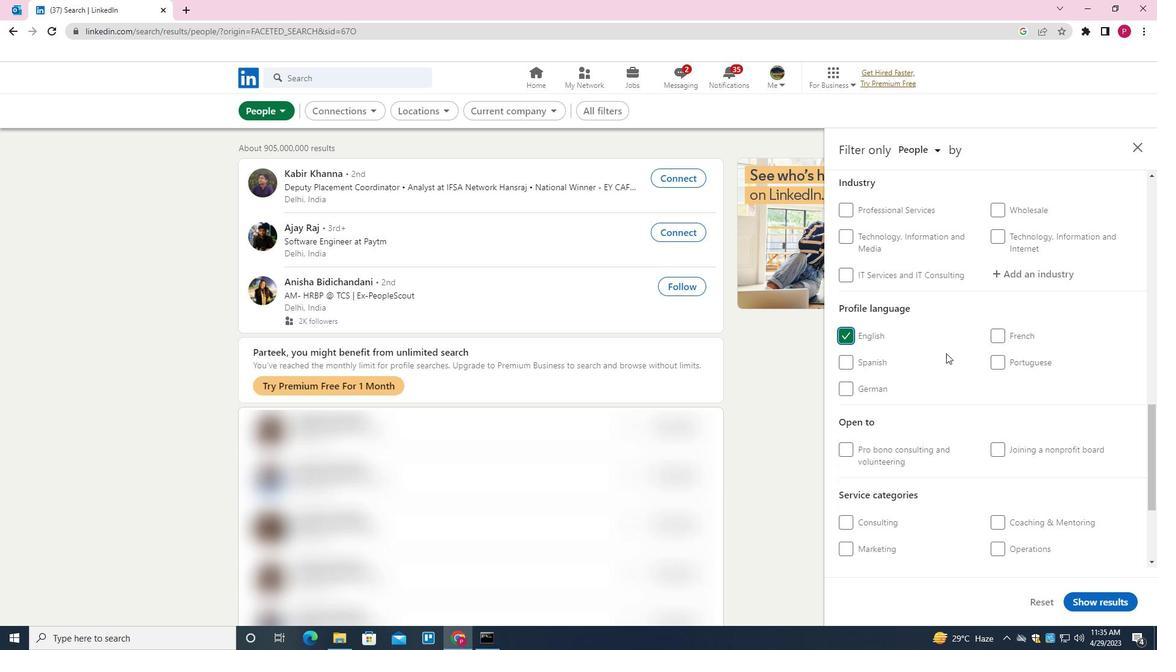 
Action: Mouse scrolled (947, 353) with delta (0, 0)
Screenshot: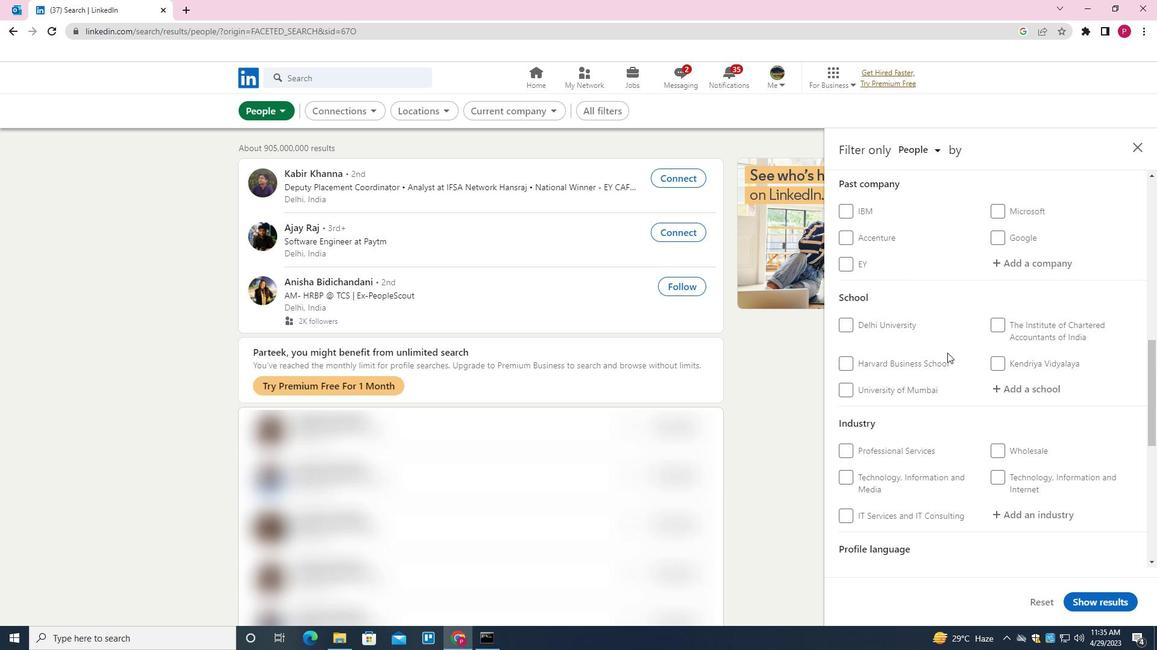 
Action: Mouse scrolled (947, 353) with delta (0, 0)
Screenshot: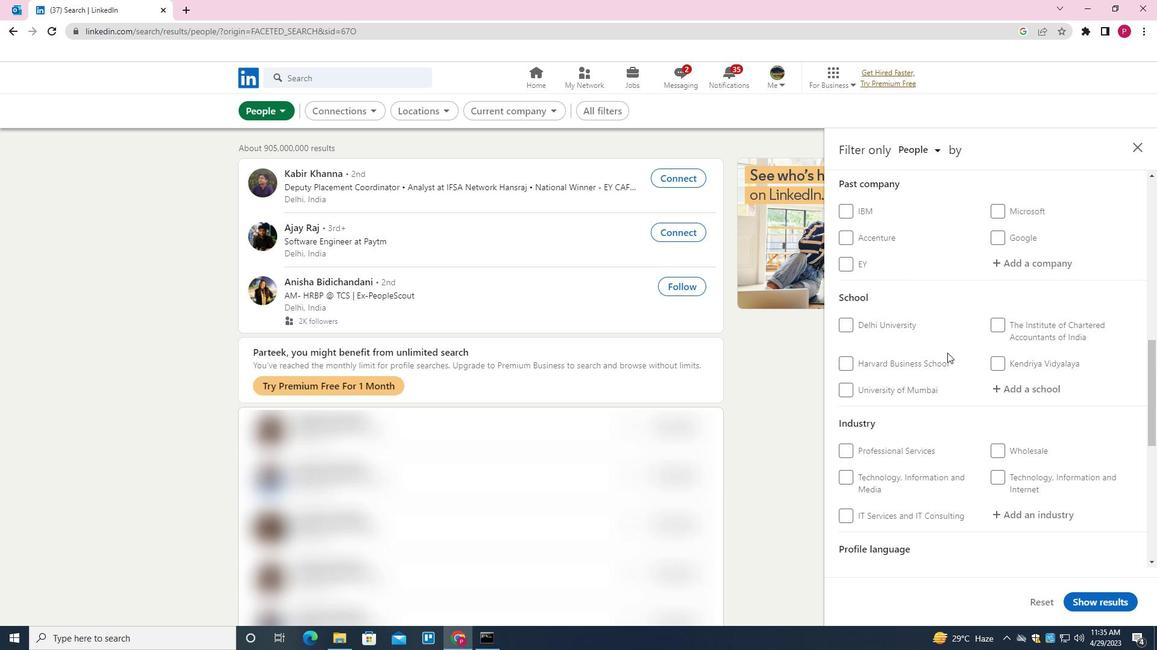 
Action: Mouse moved to (1033, 273)
Screenshot: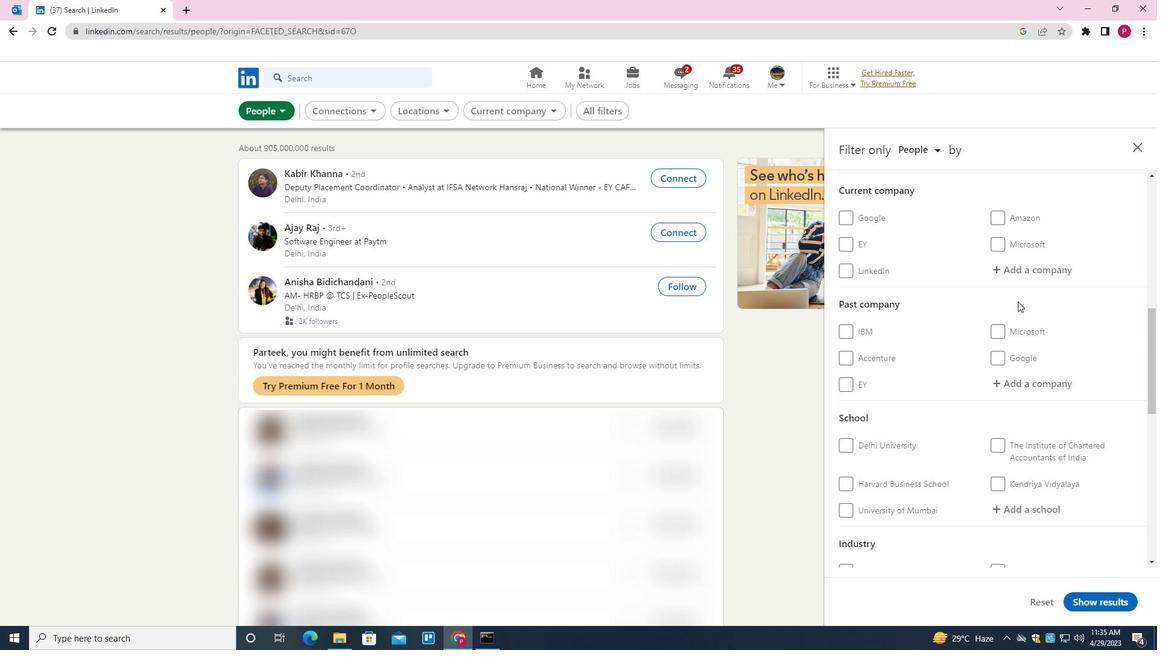 
Action: Mouse pressed left at (1033, 273)
Screenshot: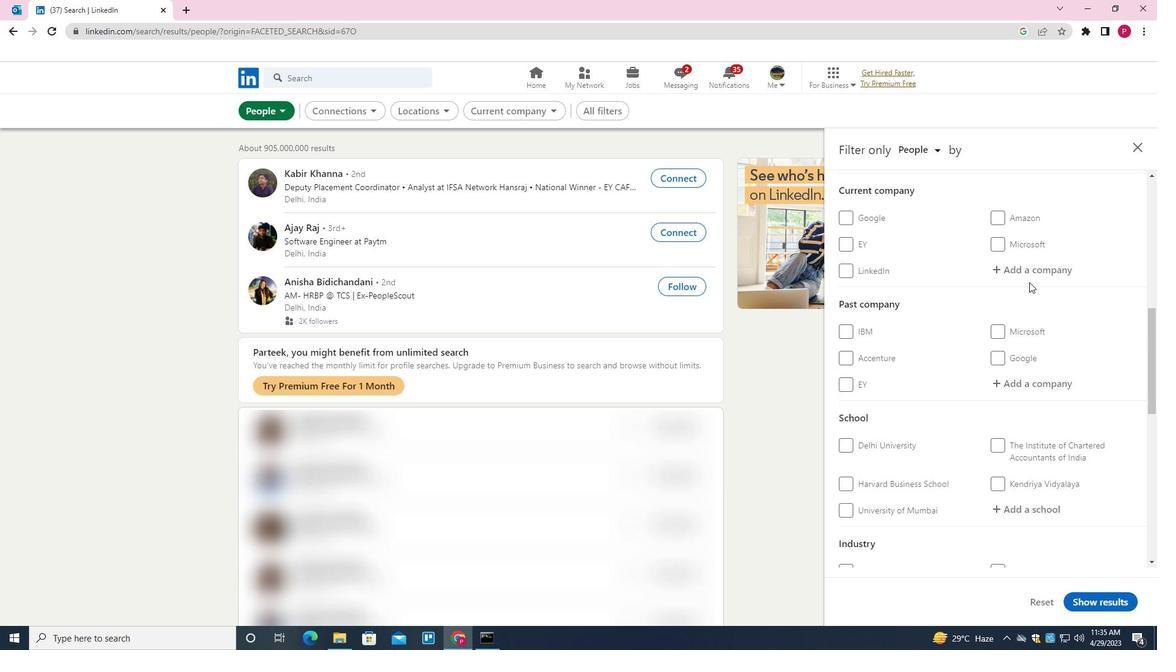 
Action: Key pressed <Key.shift>TEEKAY<Key.down><Key.enter>
Screenshot: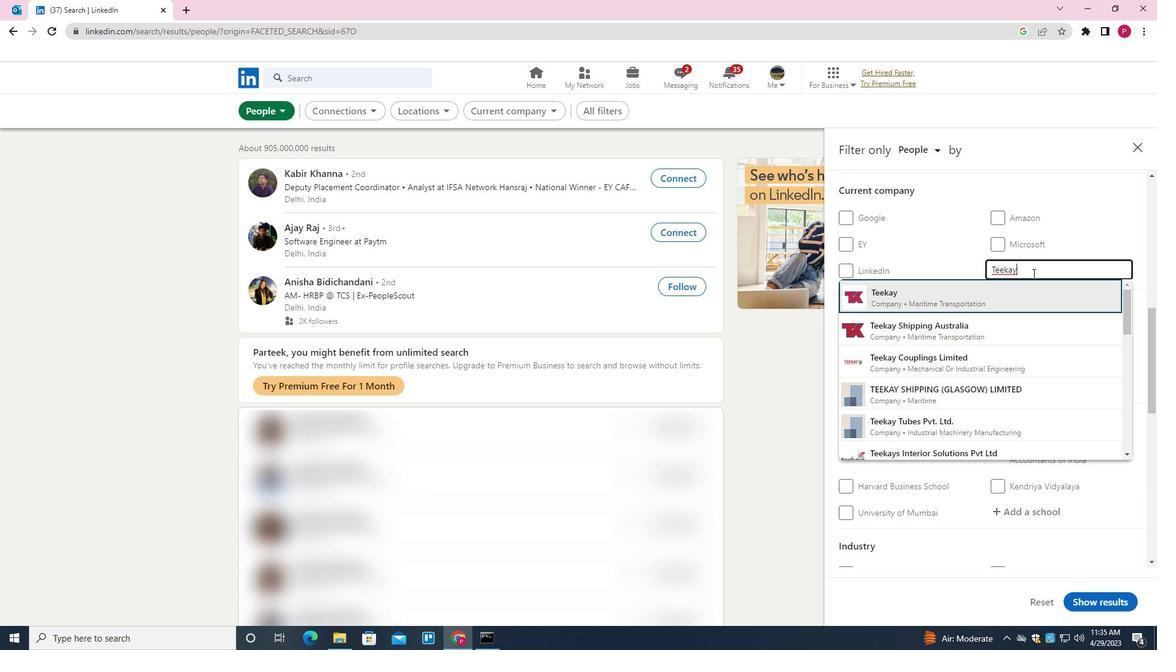 
Action: Mouse moved to (967, 291)
Screenshot: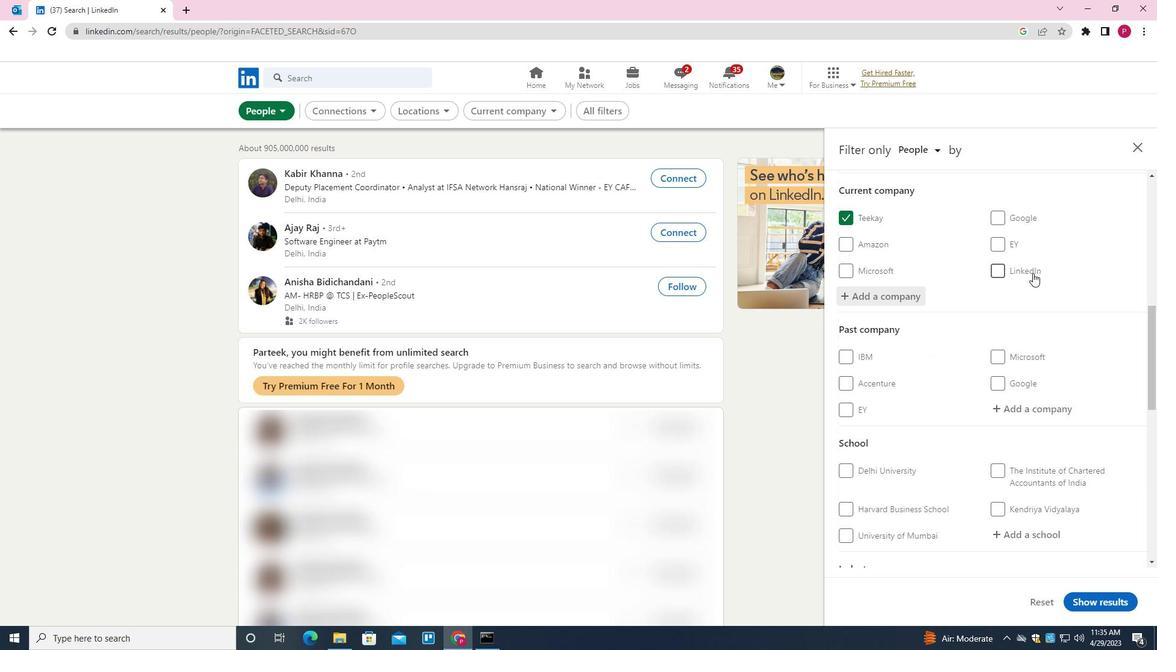 
Action: Mouse scrolled (967, 290) with delta (0, 0)
Screenshot: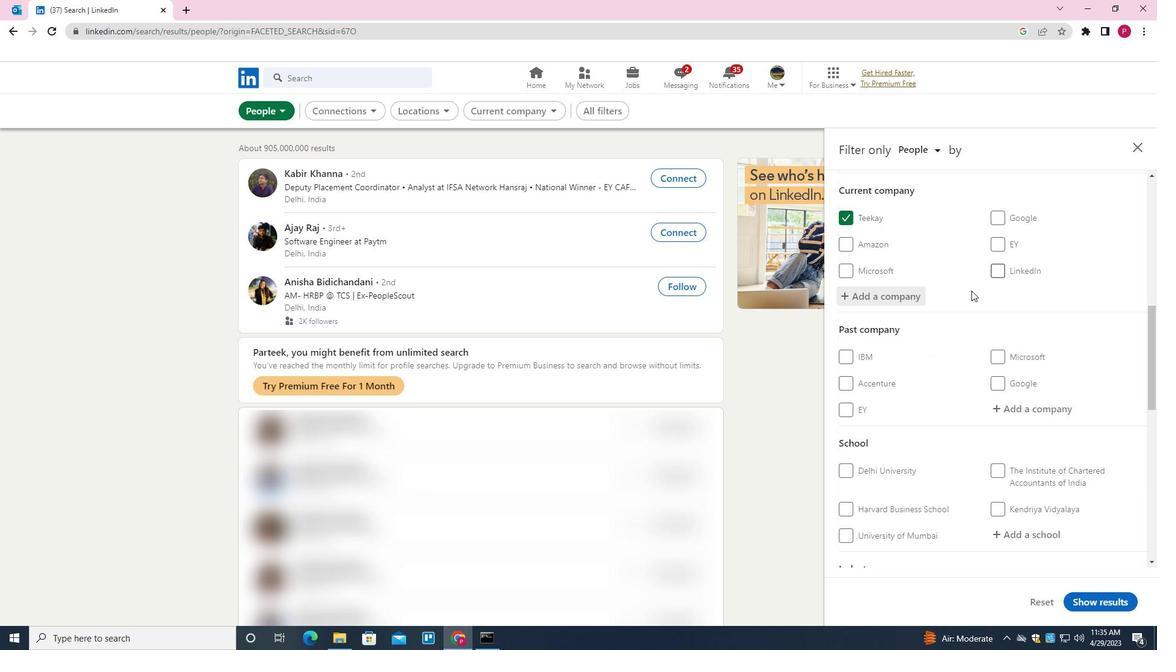 
Action: Mouse moved to (966, 291)
Screenshot: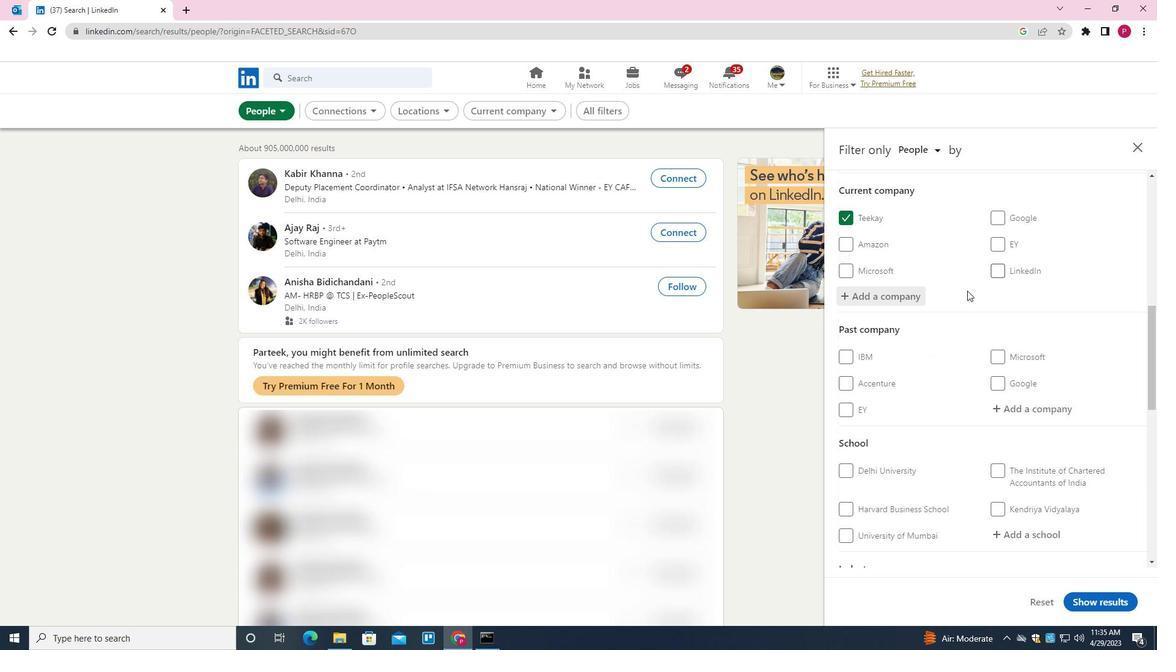 
Action: Mouse scrolled (966, 291) with delta (0, 0)
Screenshot: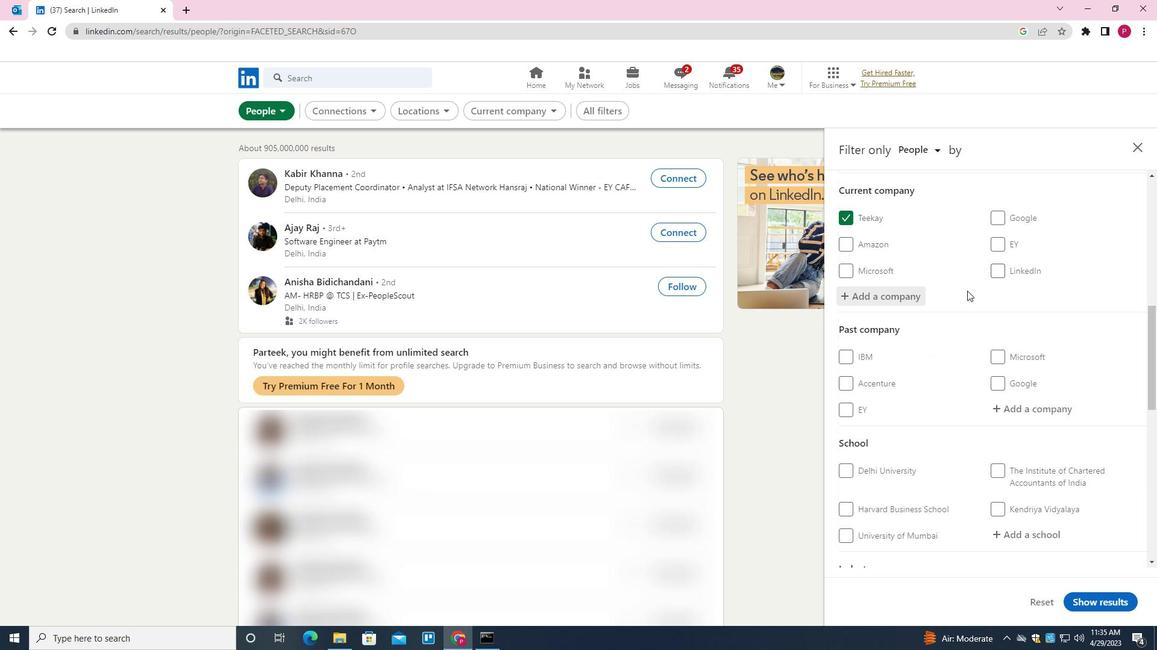 
Action: Mouse scrolled (966, 291) with delta (0, 0)
Screenshot: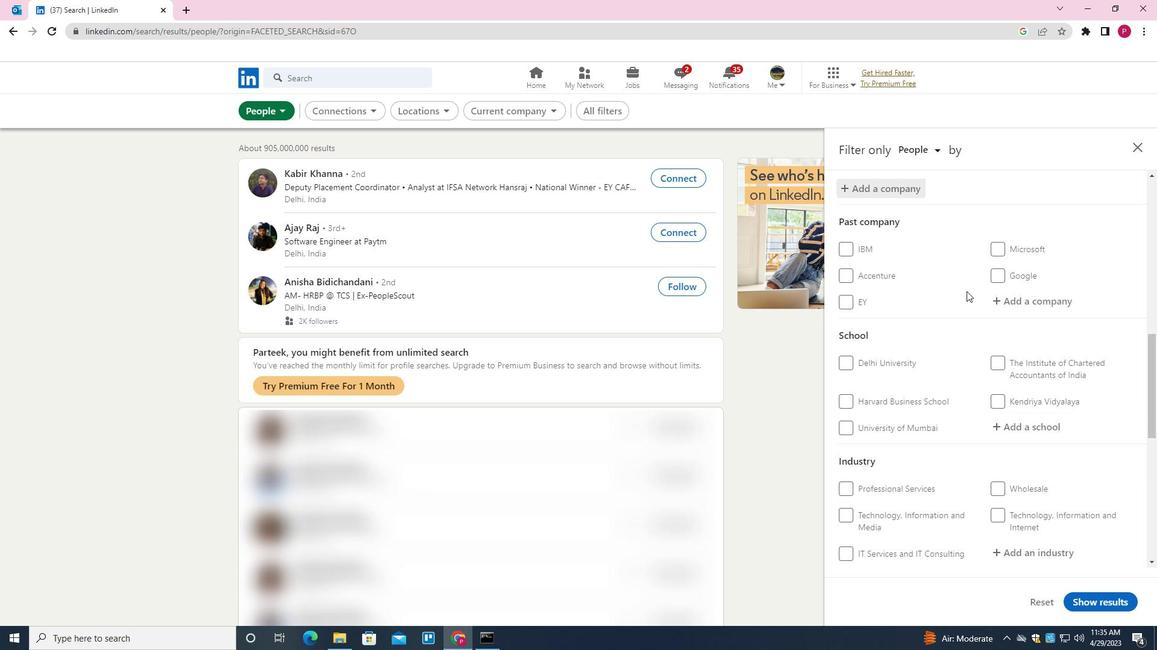 
Action: Mouse scrolled (966, 291) with delta (0, 0)
Screenshot: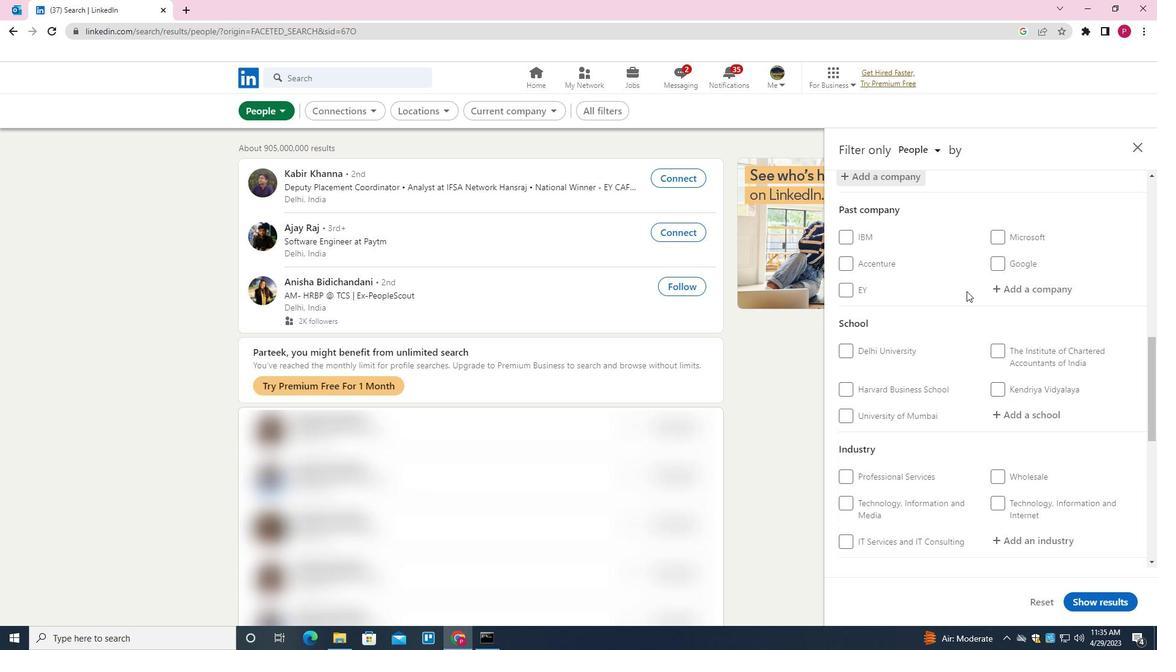 
Action: Mouse scrolled (966, 291) with delta (0, 0)
Screenshot: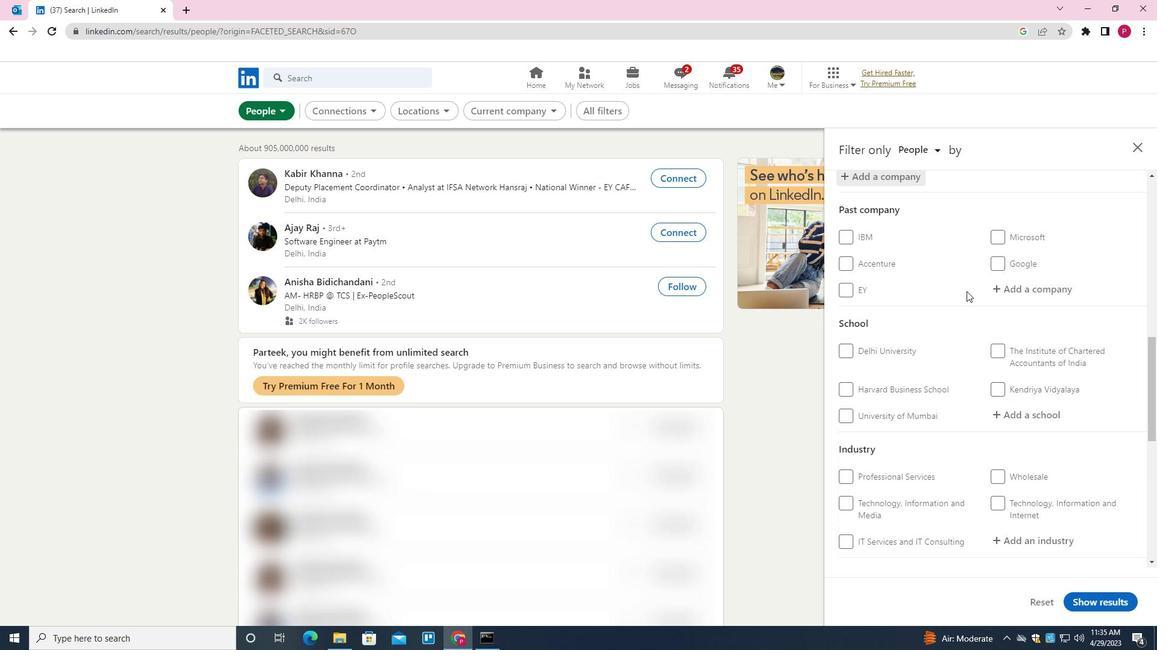 
Action: Mouse moved to (1022, 236)
Screenshot: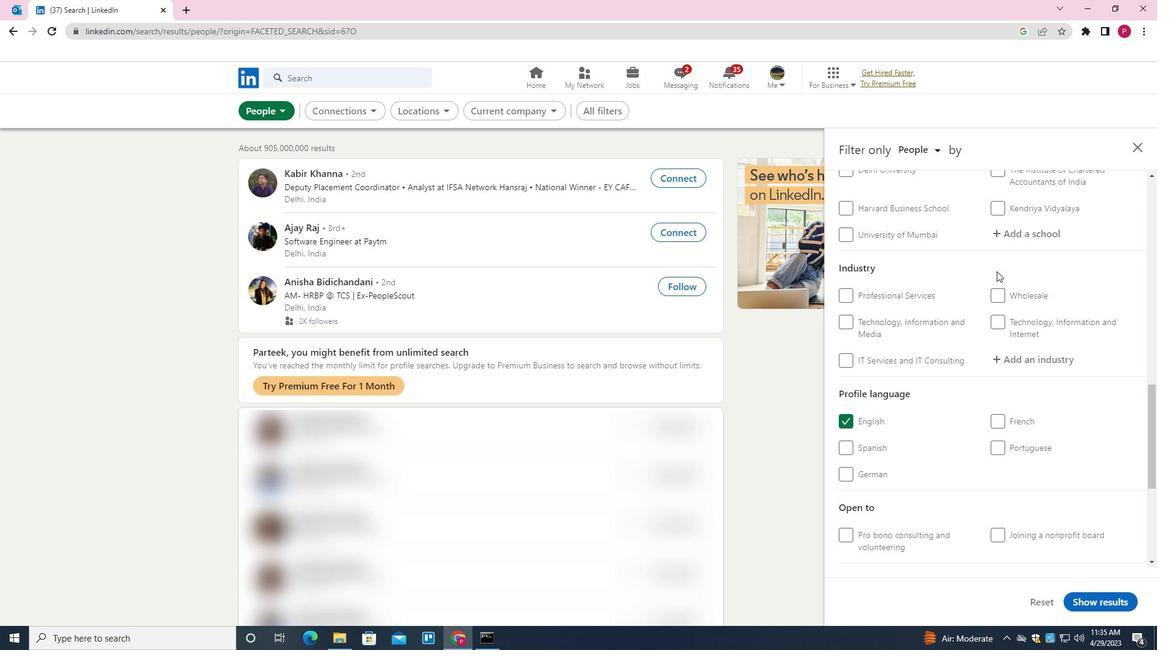 
Action: Mouse pressed left at (1022, 236)
Screenshot: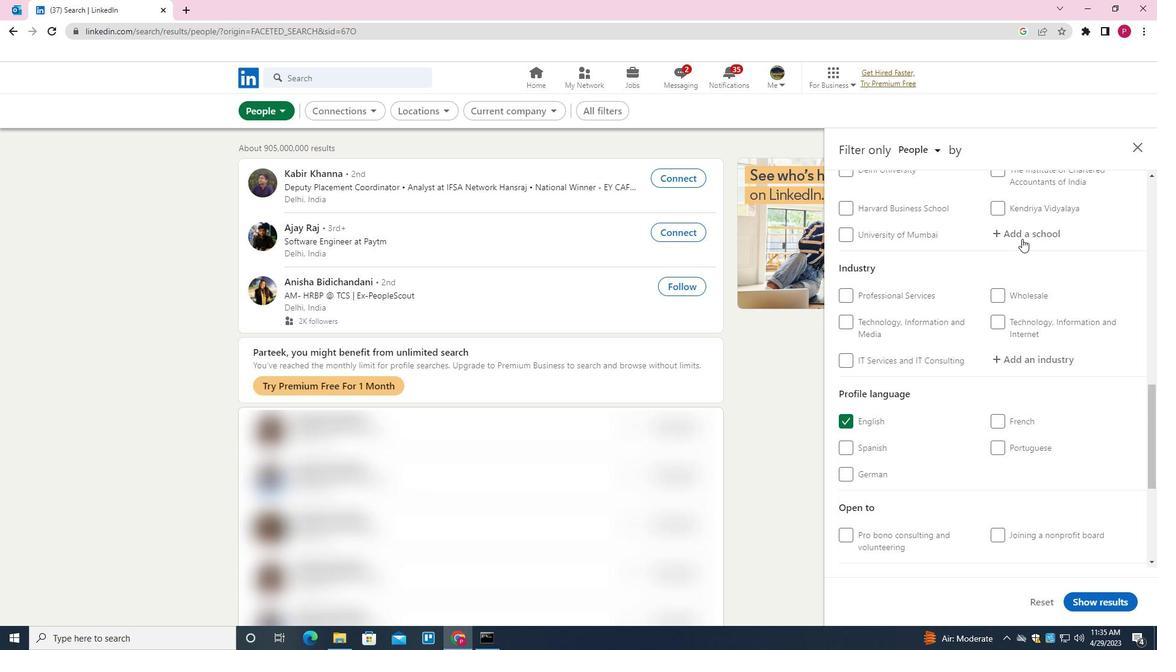 
Action: Key pressed <Key.shift>INTERNATIONAL<Key.space><Key.shift>INSTITUTE<Key.space>OF<Key.space><Key.shift>BUSINESS<Key.space><Key.down><Key.down><Key.down><Key.down><Key.down><Key.down><Key.down><Key.enter>
Screenshot: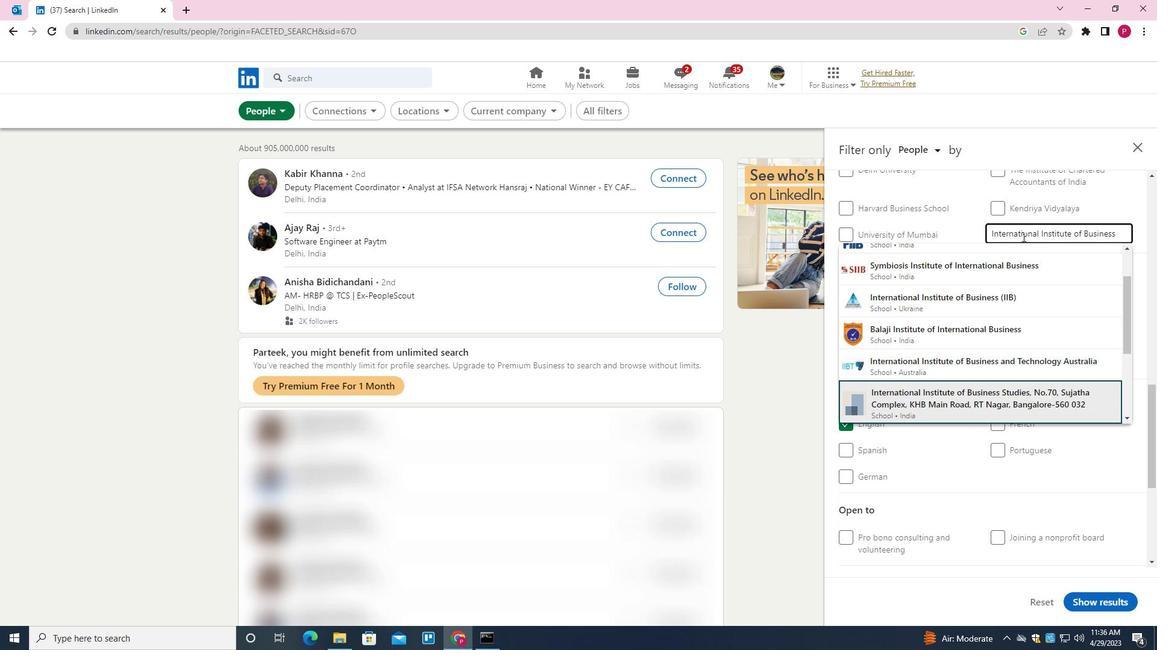 
Action: Mouse moved to (946, 307)
Screenshot: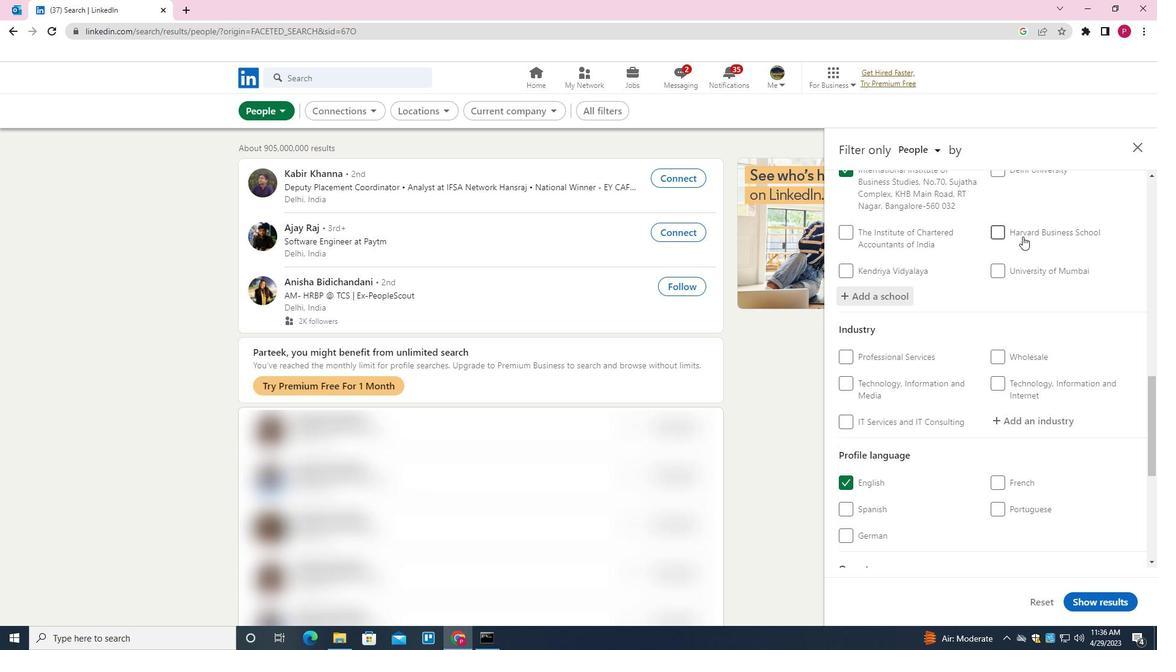 
Action: Mouse scrolled (946, 306) with delta (0, 0)
Screenshot: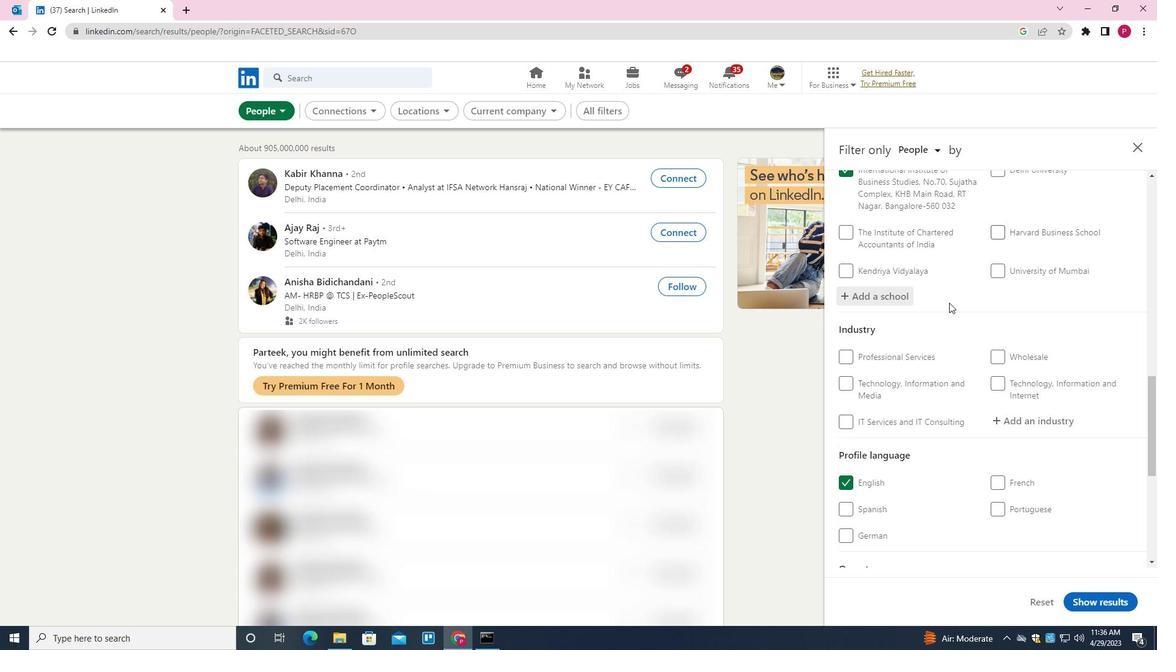 
Action: Mouse scrolled (946, 306) with delta (0, 0)
Screenshot: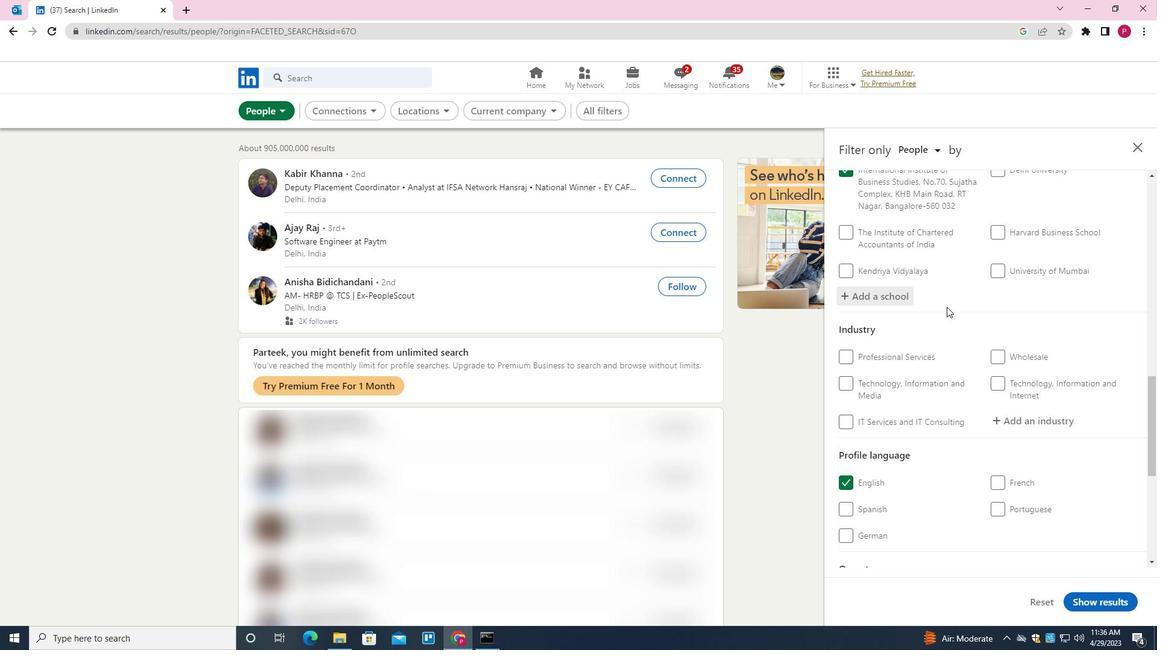 
Action: Mouse scrolled (946, 306) with delta (0, 0)
Screenshot: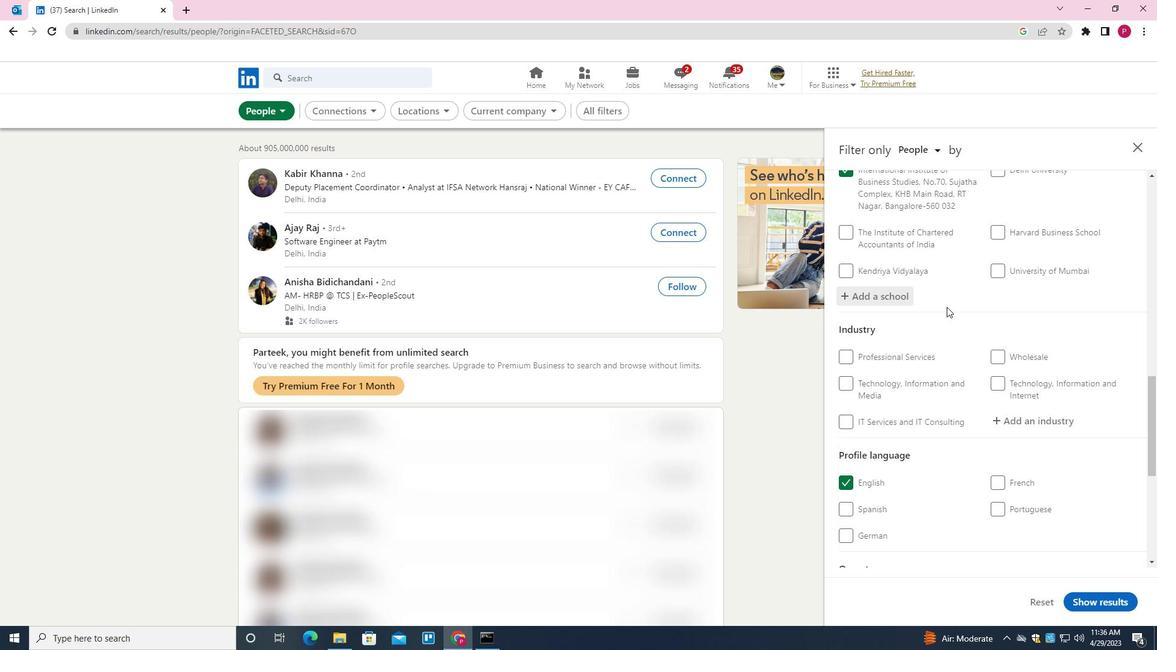 
Action: Mouse moved to (1033, 243)
Screenshot: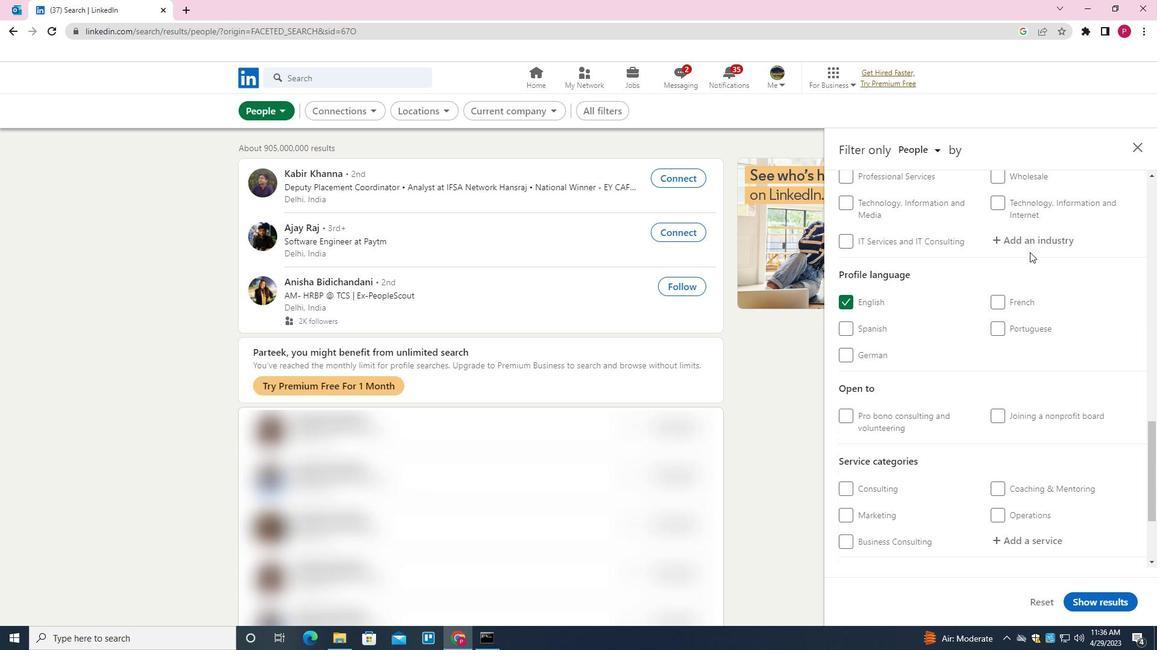 
Action: Mouse pressed left at (1033, 243)
Screenshot: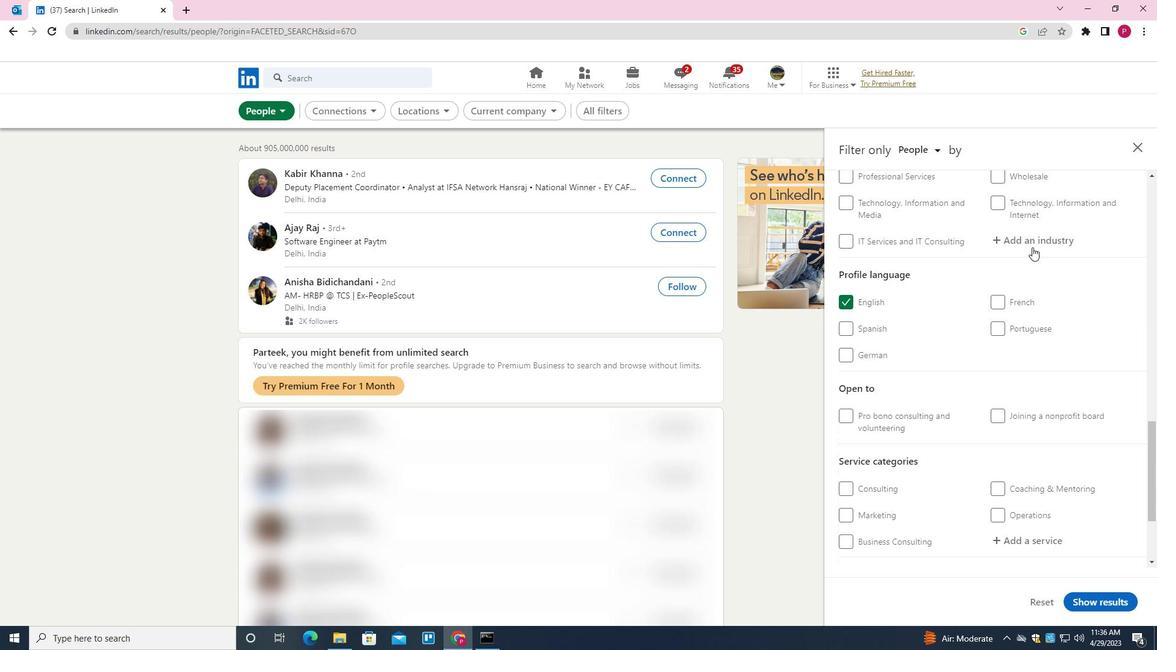 
Action: Key pressed <Key.shift><Key.shift><Key.shift><Key.shift><Key.shift><Key.shift><Key.shift>RETAIL<Key.down><Key.down><Key.down><Key.down><Key.down><Key.enter>
Screenshot: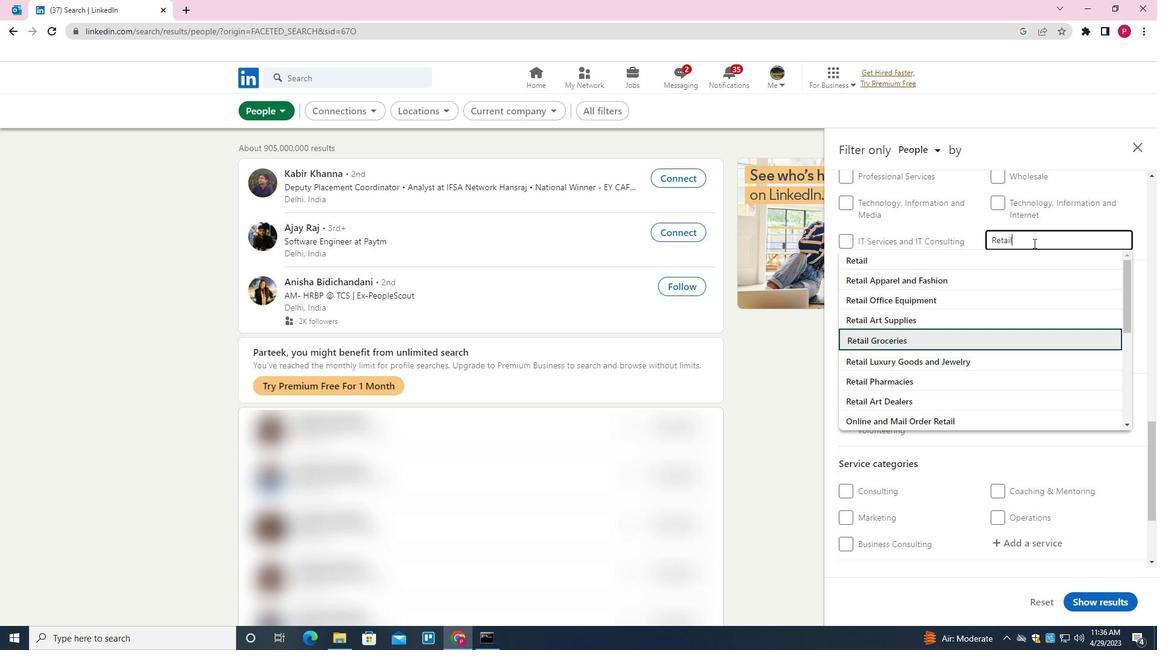 
Action: Mouse moved to (1023, 254)
Screenshot: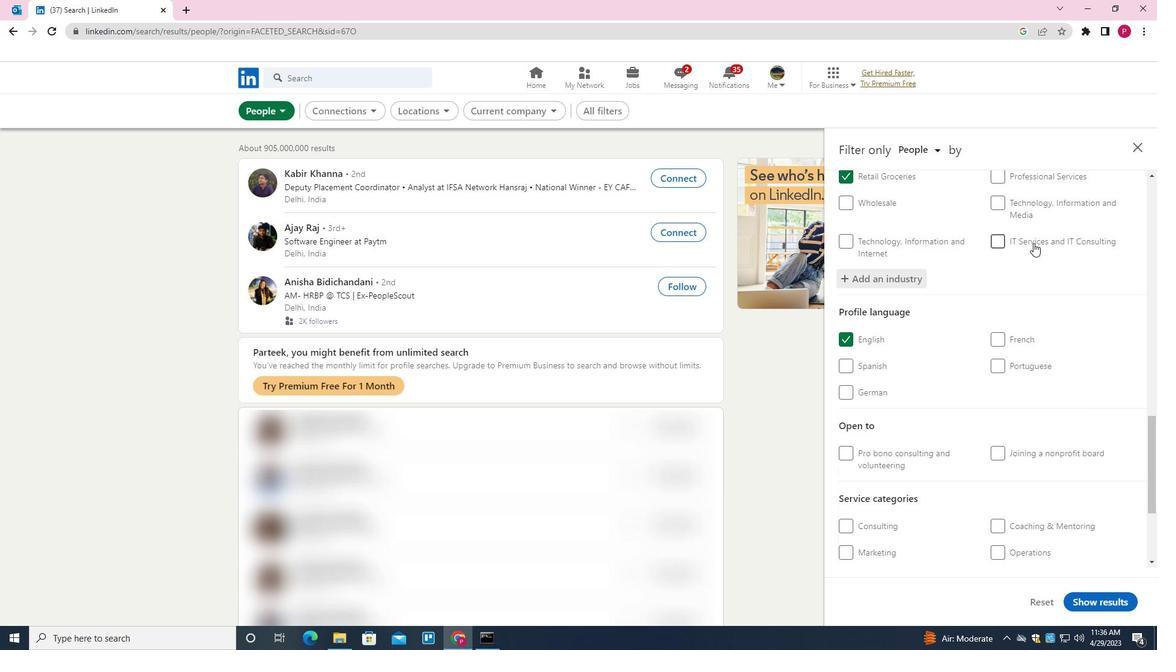 
Action: Mouse scrolled (1023, 253) with delta (0, 0)
Screenshot: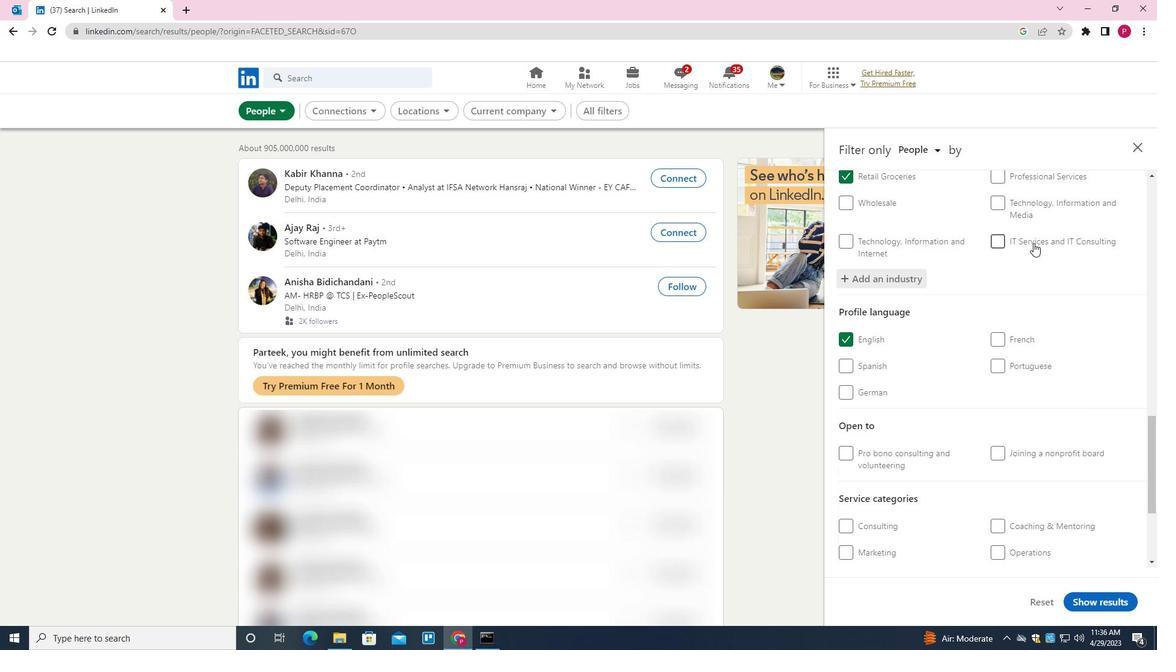 
Action: Mouse moved to (1022, 256)
Screenshot: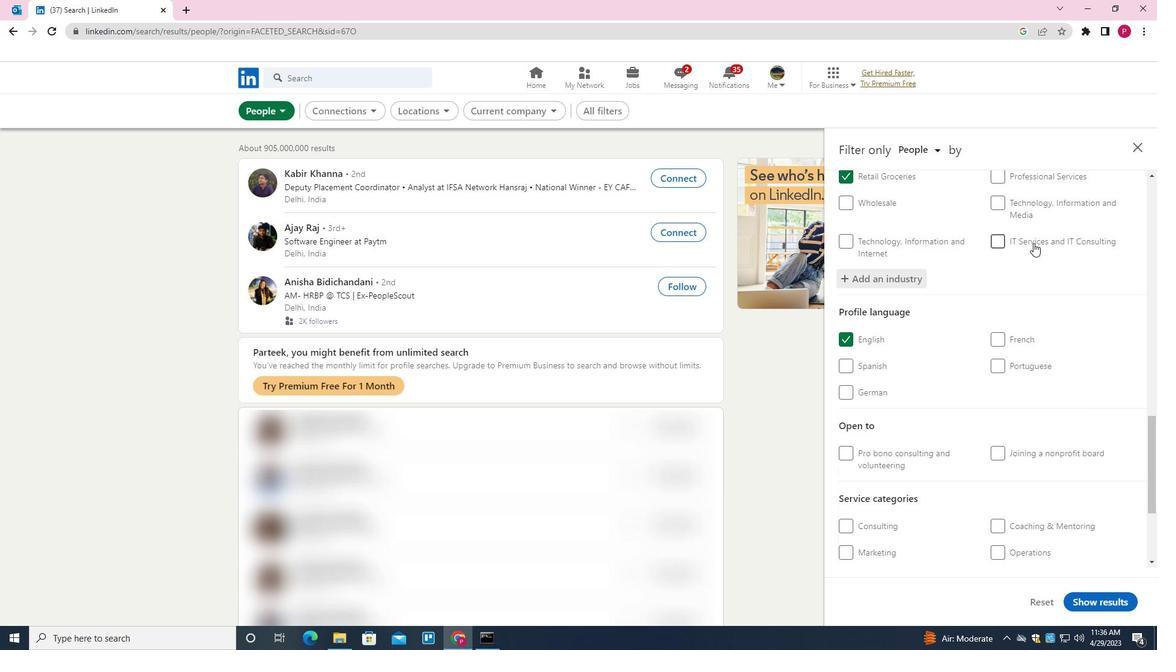 
Action: Mouse scrolled (1022, 256) with delta (0, 0)
Screenshot: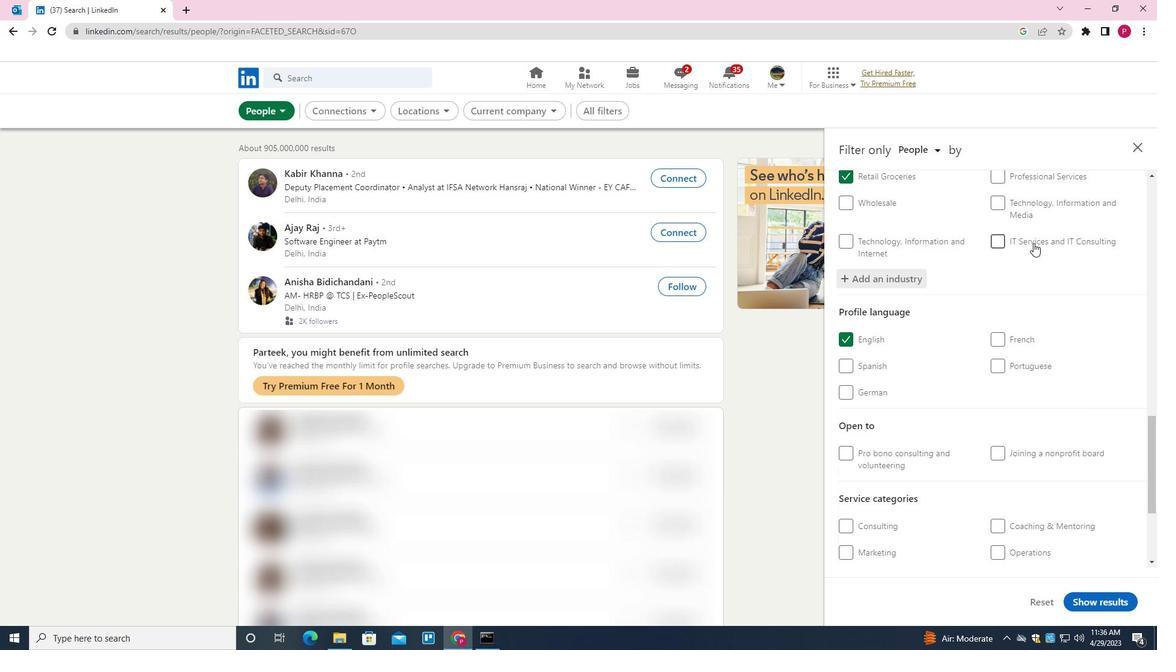 
Action: Mouse moved to (1022, 259)
Screenshot: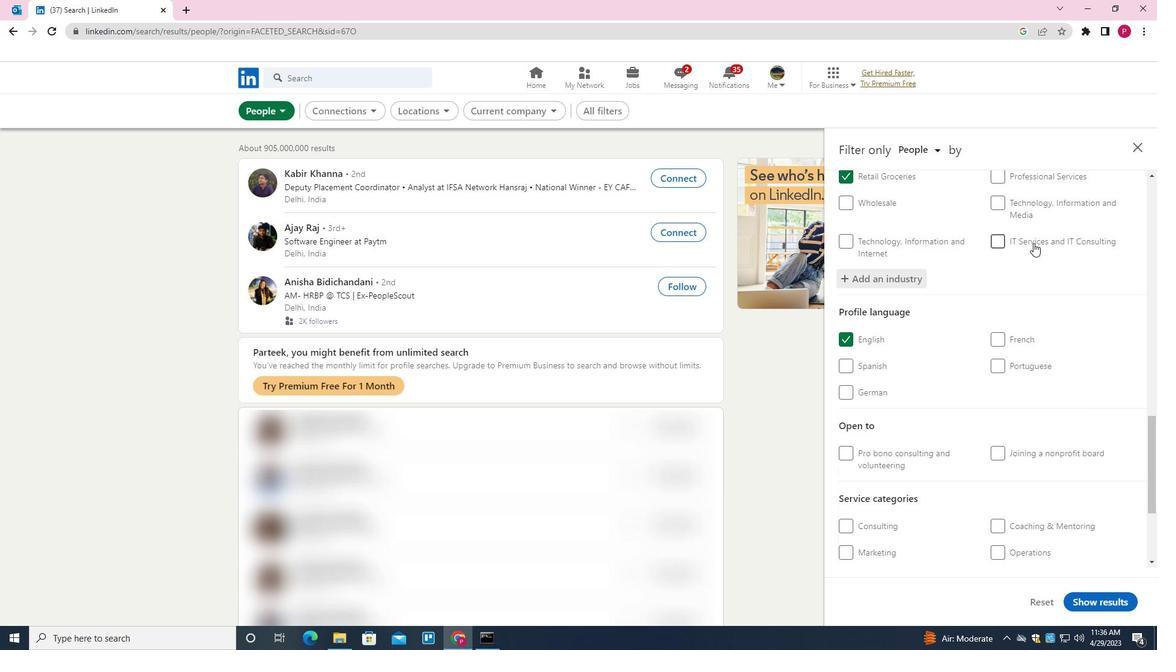 
Action: Mouse scrolled (1022, 258) with delta (0, 0)
Screenshot: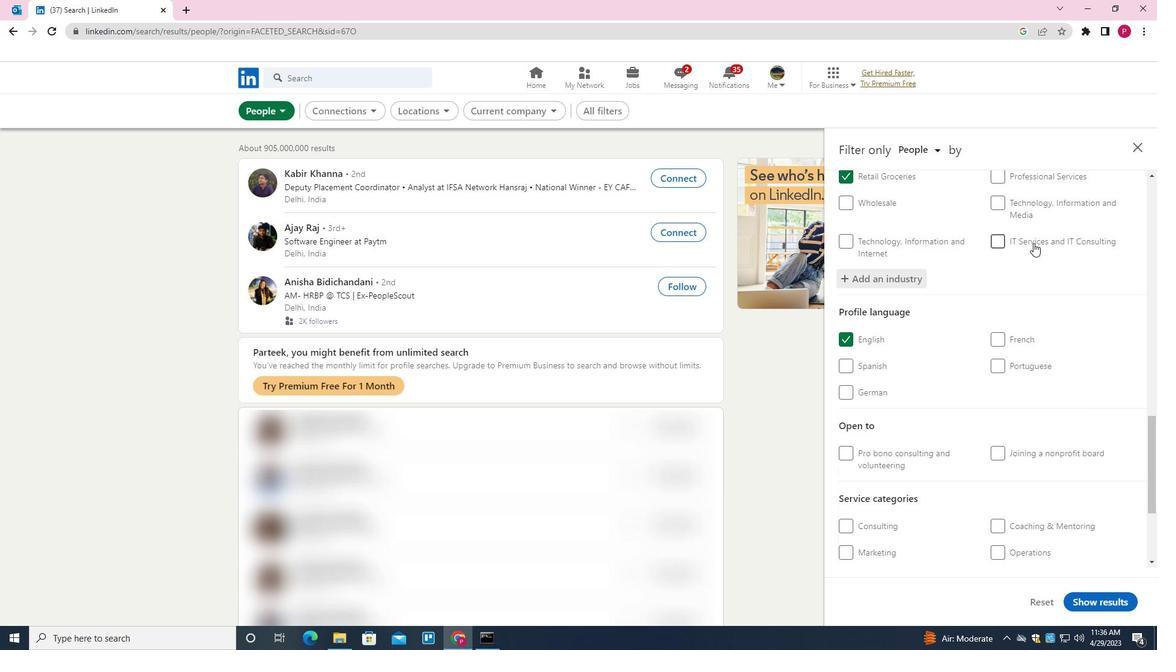 
Action: Mouse moved to (1022, 260)
Screenshot: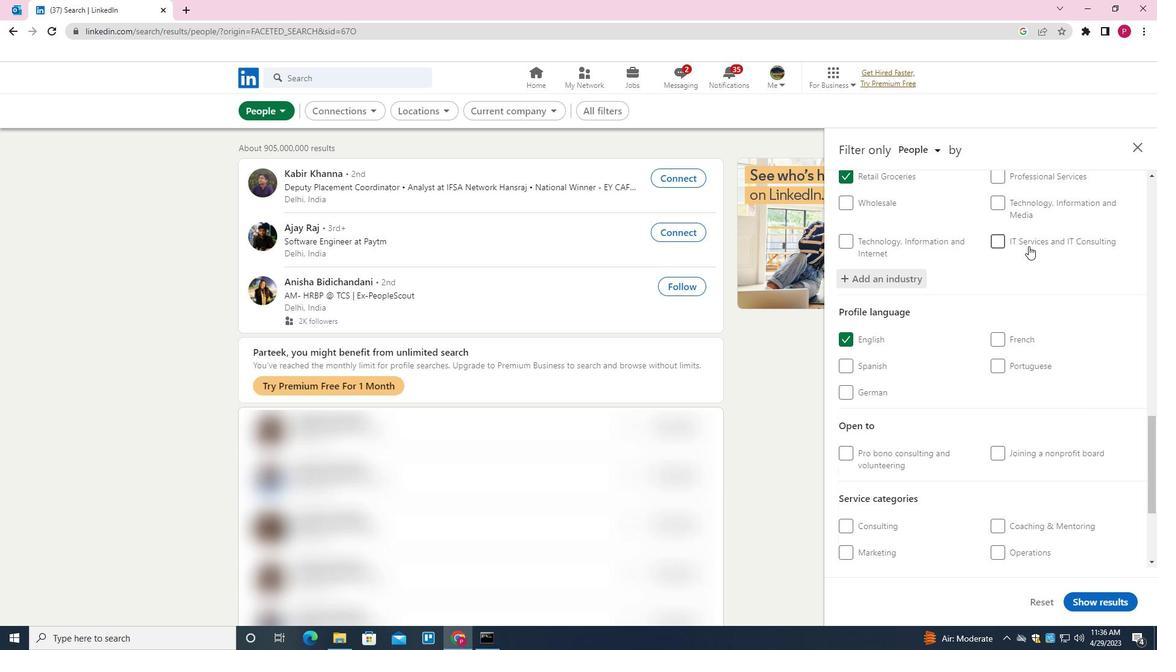 
Action: Mouse scrolled (1022, 259) with delta (0, 0)
Screenshot: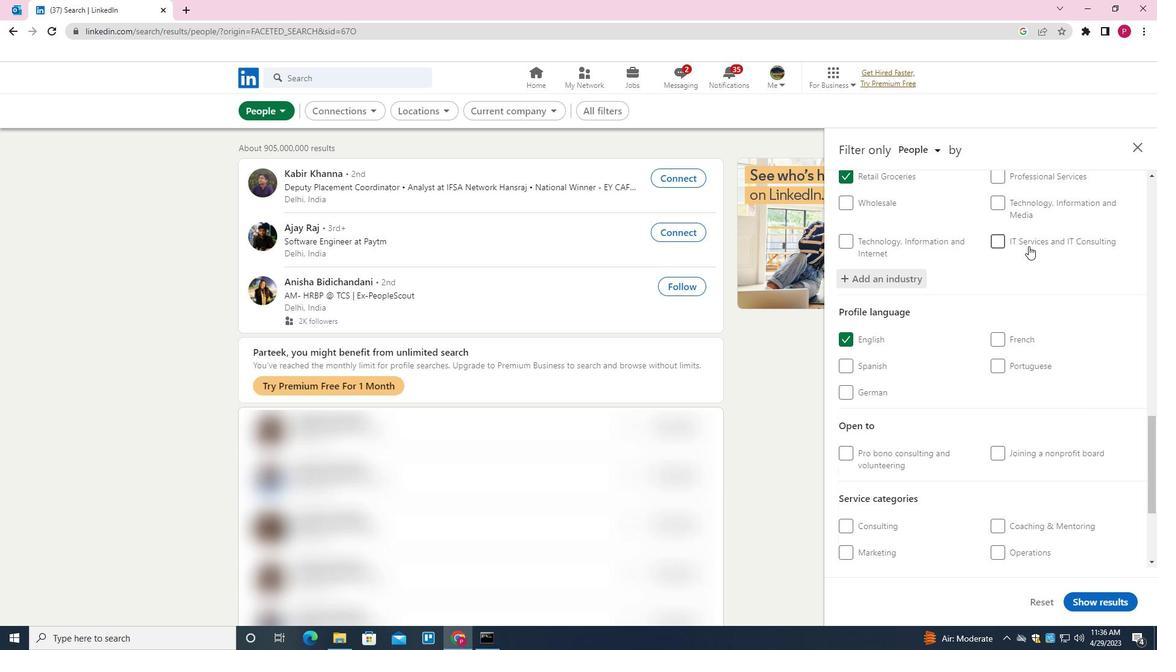 
Action: Mouse moved to (1027, 396)
Screenshot: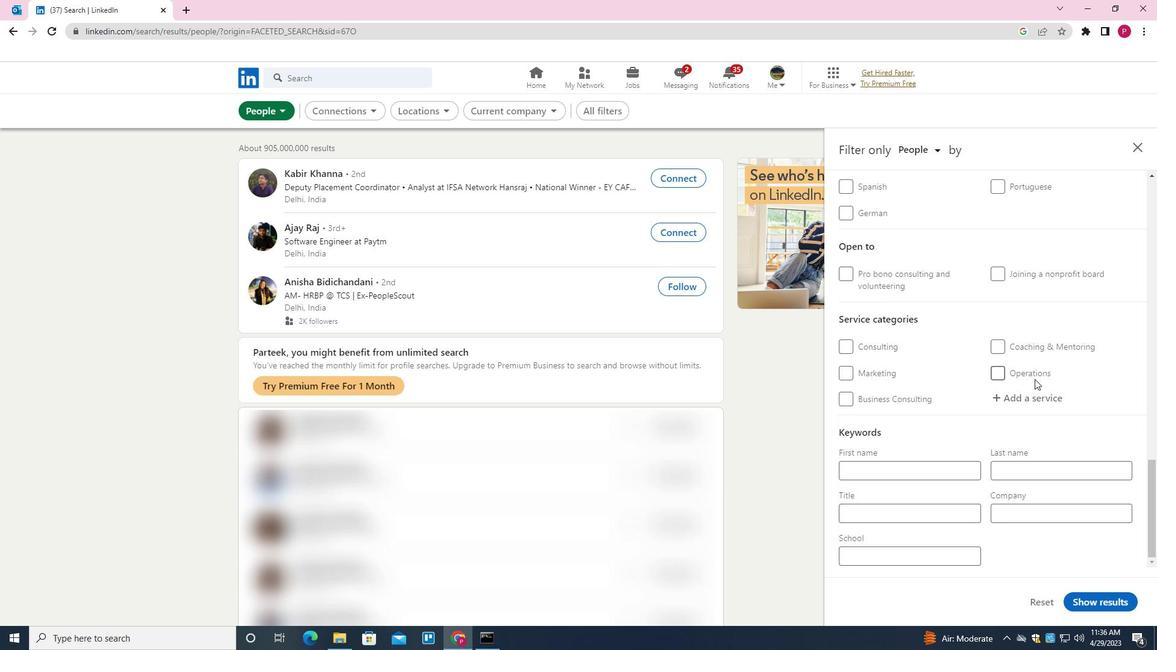 
Action: Mouse pressed left at (1027, 396)
Screenshot: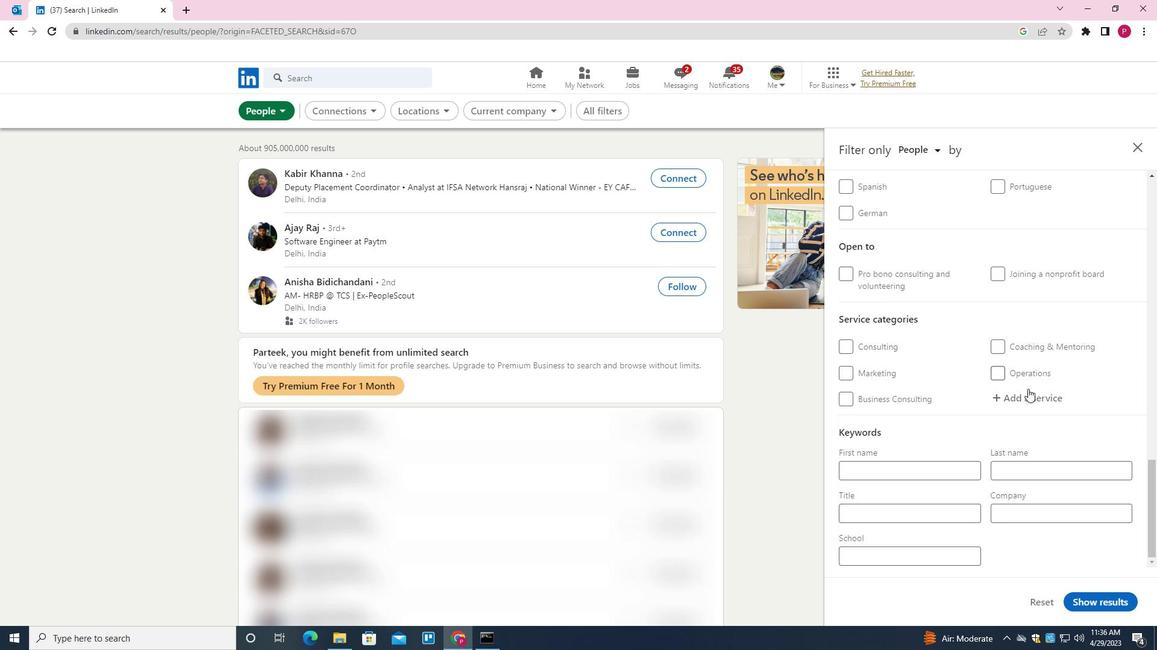 
Action: Key pressed <Key.shift>SEM<Key.down><Key.enter>
Screenshot: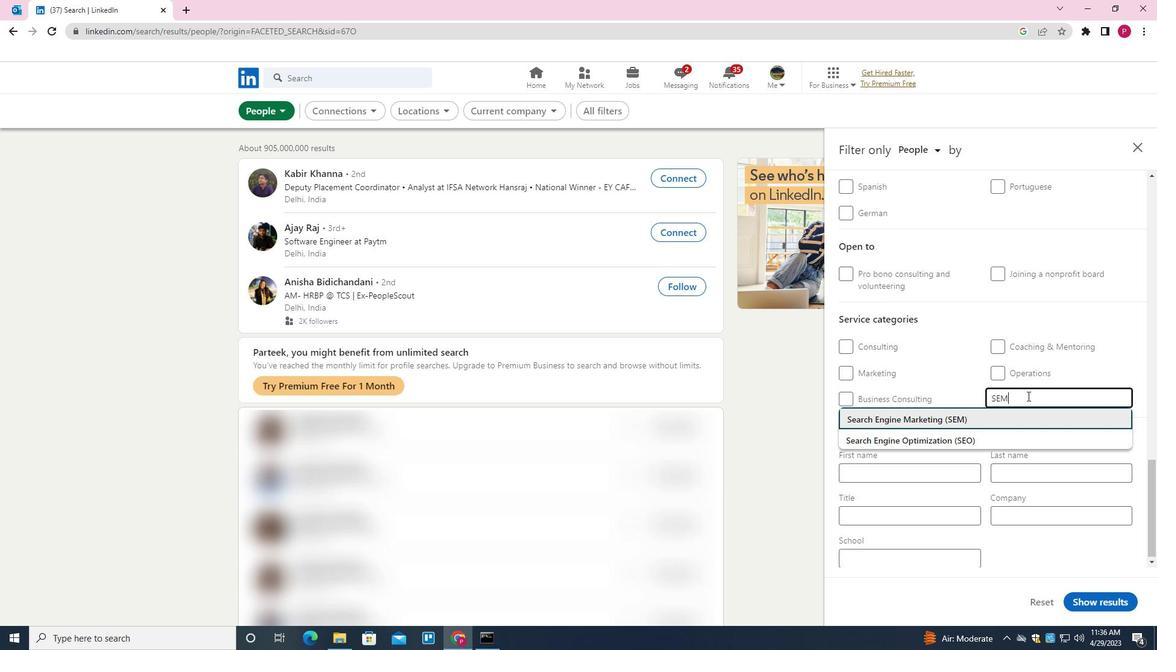 
Action: Mouse scrolled (1027, 395) with delta (0, 0)
Screenshot: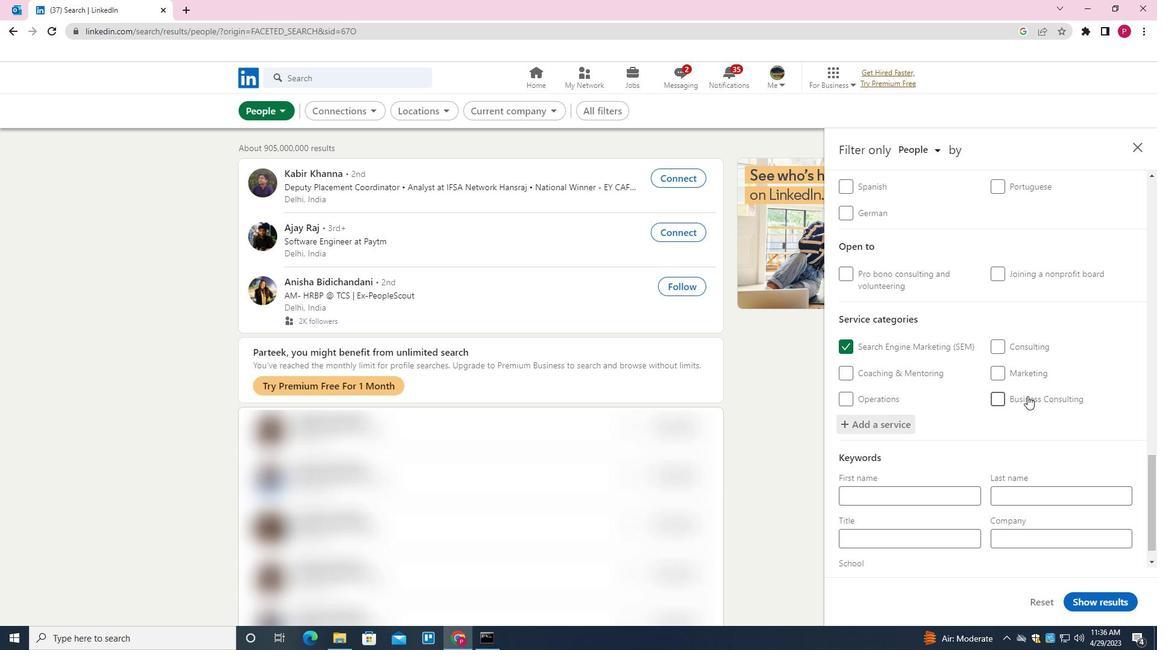 
Action: Mouse scrolled (1027, 395) with delta (0, 0)
Screenshot: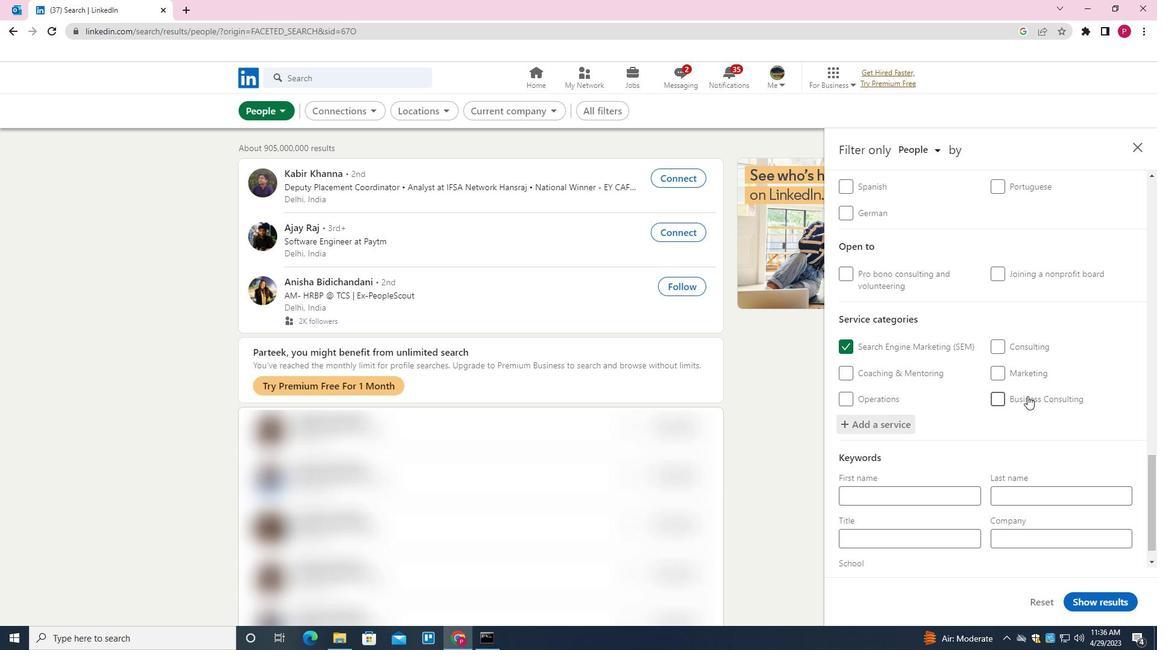 
Action: Mouse scrolled (1027, 395) with delta (0, 0)
Screenshot: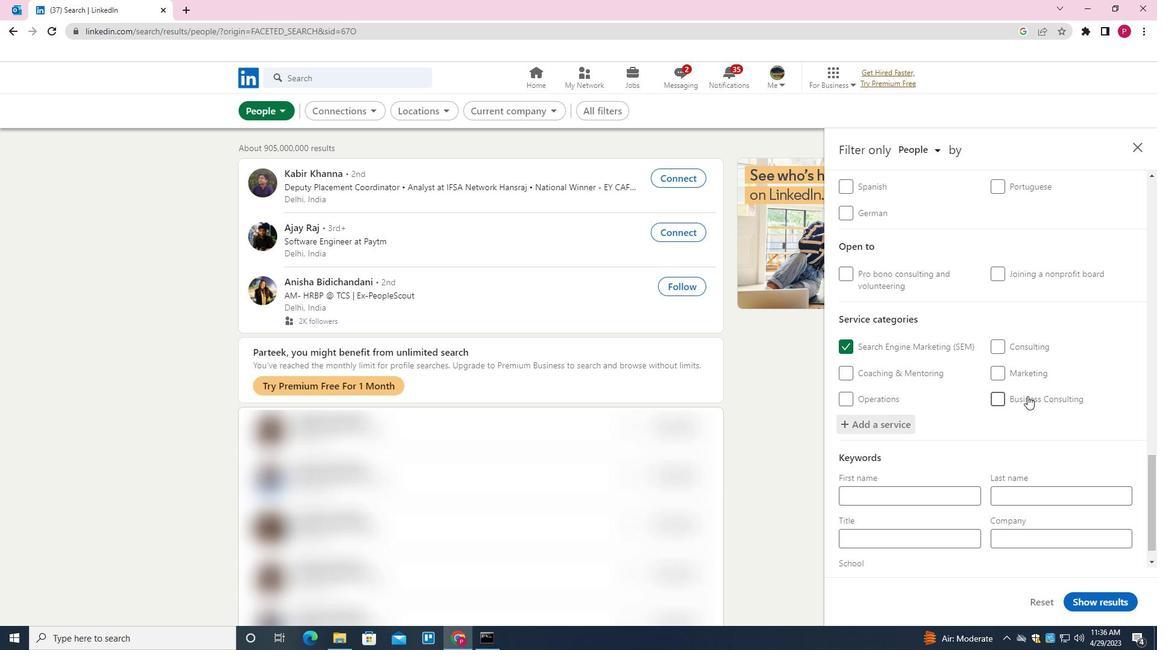 
Action: Mouse moved to (899, 518)
Screenshot: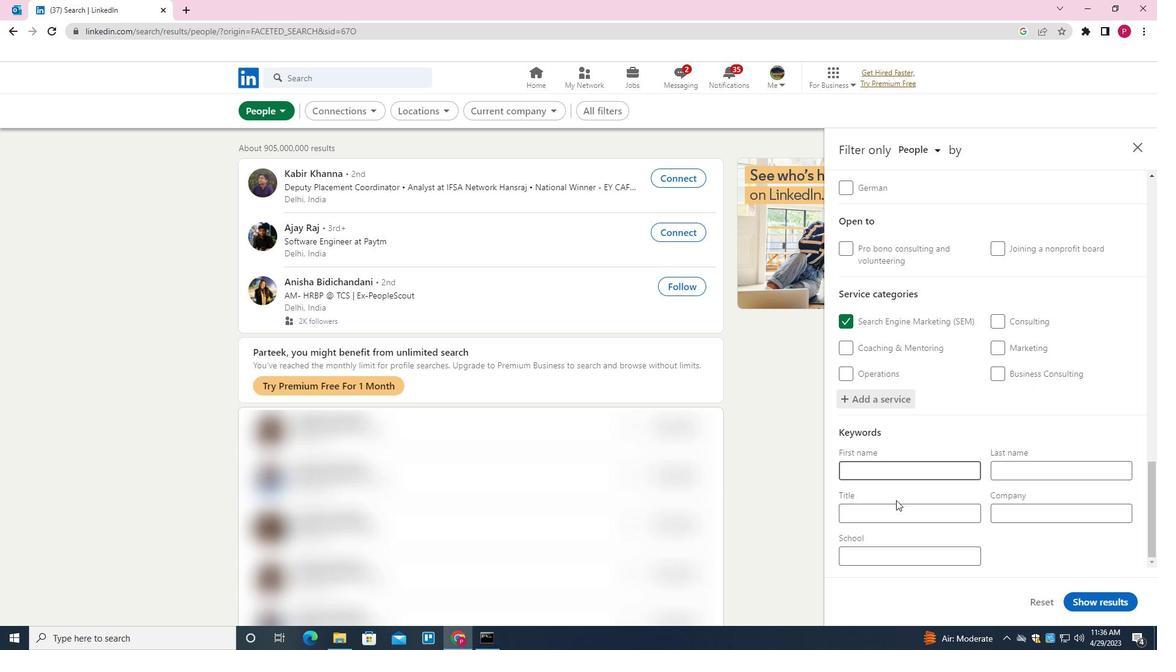 
Action: Mouse pressed left at (899, 518)
Screenshot: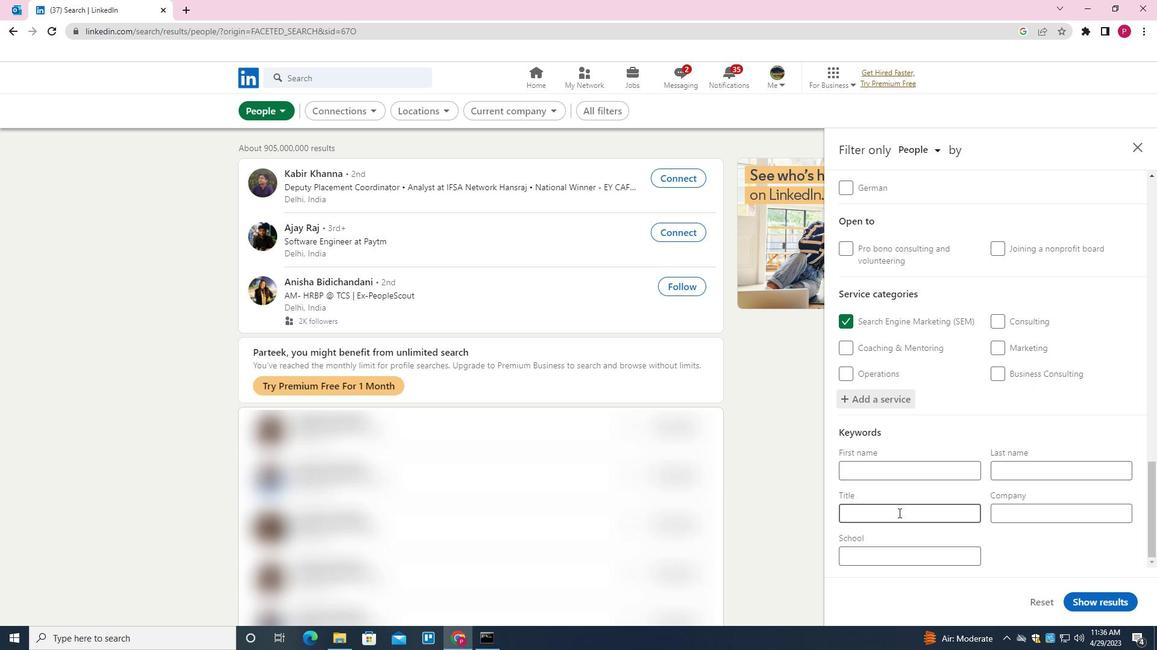 
Action: Key pressed <Key.shift><Key.shift><Key.shift><Key.shift><Key.shift><Key.shift>FINANCE<Key.space><Key.shift>DIRECTOR
Screenshot: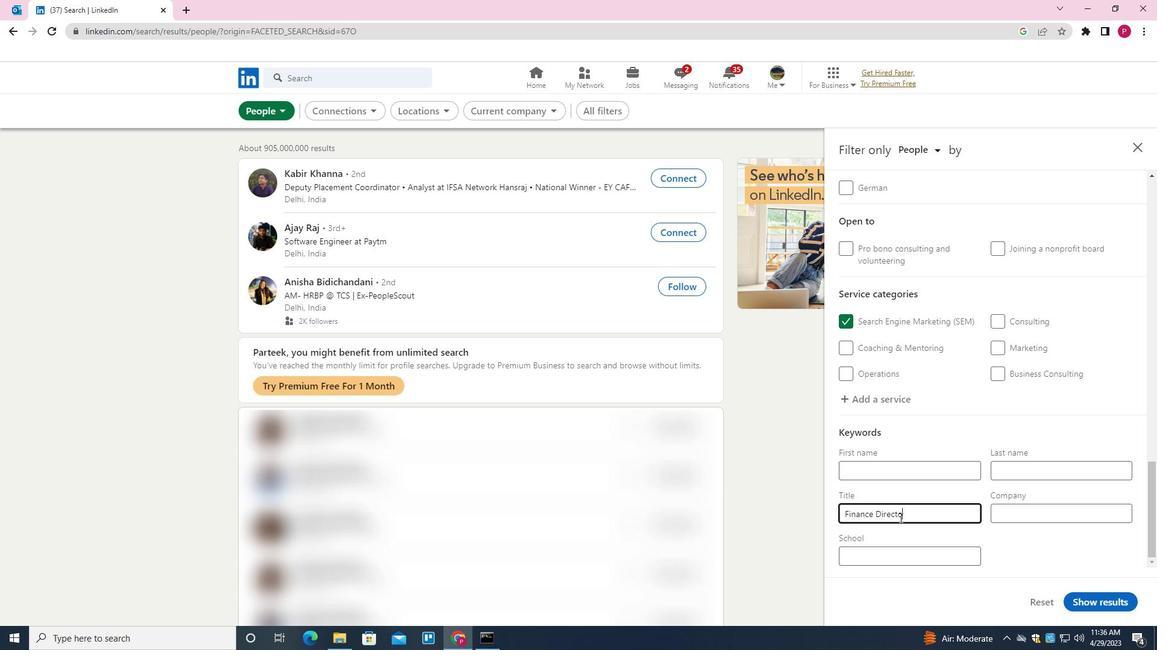 
Action: Mouse moved to (1088, 603)
Screenshot: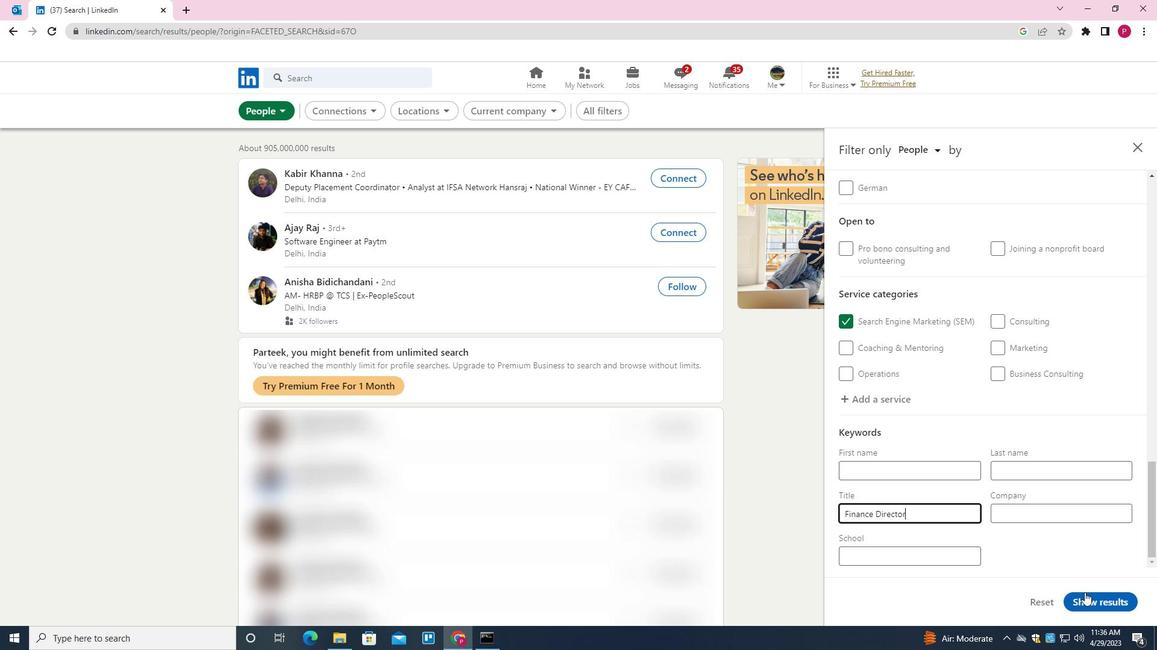 
Action: Mouse pressed left at (1088, 603)
Screenshot: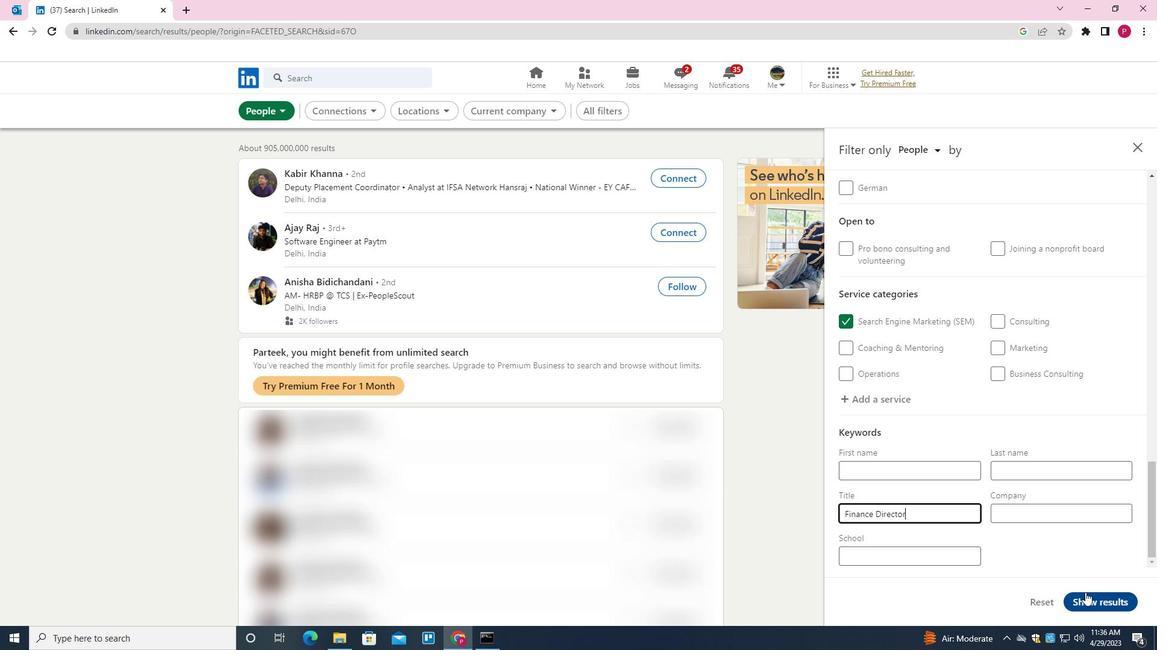 
Action: Mouse moved to (354, 235)
Screenshot: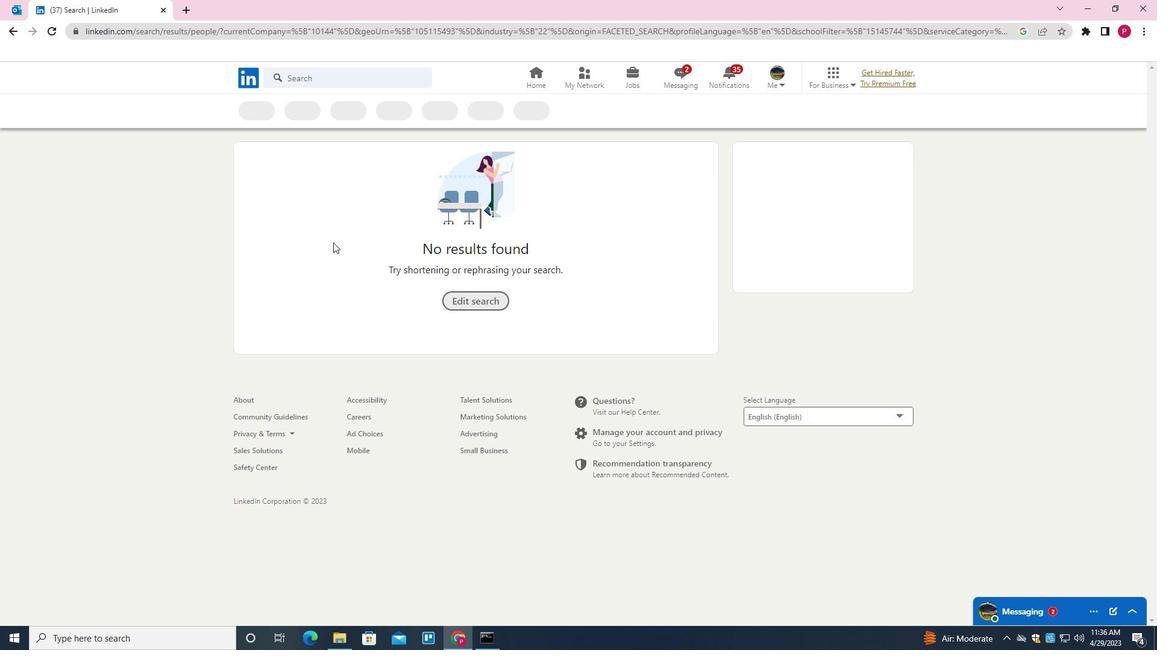 
